 Task: Find connections with filter location Lajedo with filter topic #machinelearningwith filter profile language German with filter current company VBeyond Corporation with filter school Osmania University, Hyderabad with filter industry Urban Transit Services with filter service category Ghostwriting with filter keywords title Therapist
Action: Mouse moved to (567, 116)
Screenshot: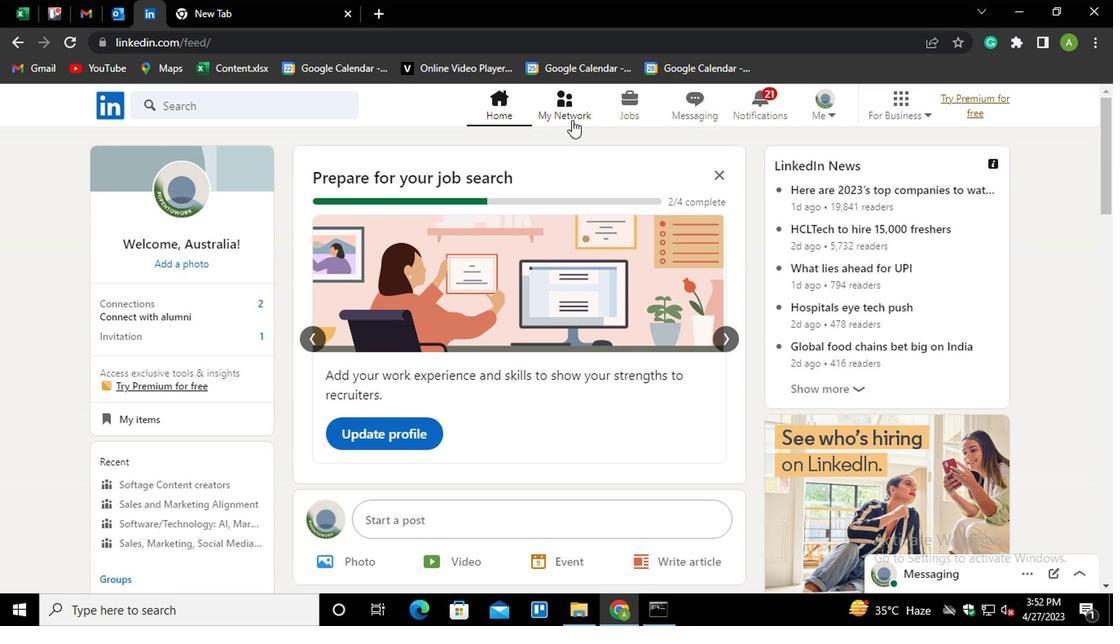 
Action: Mouse pressed left at (567, 116)
Screenshot: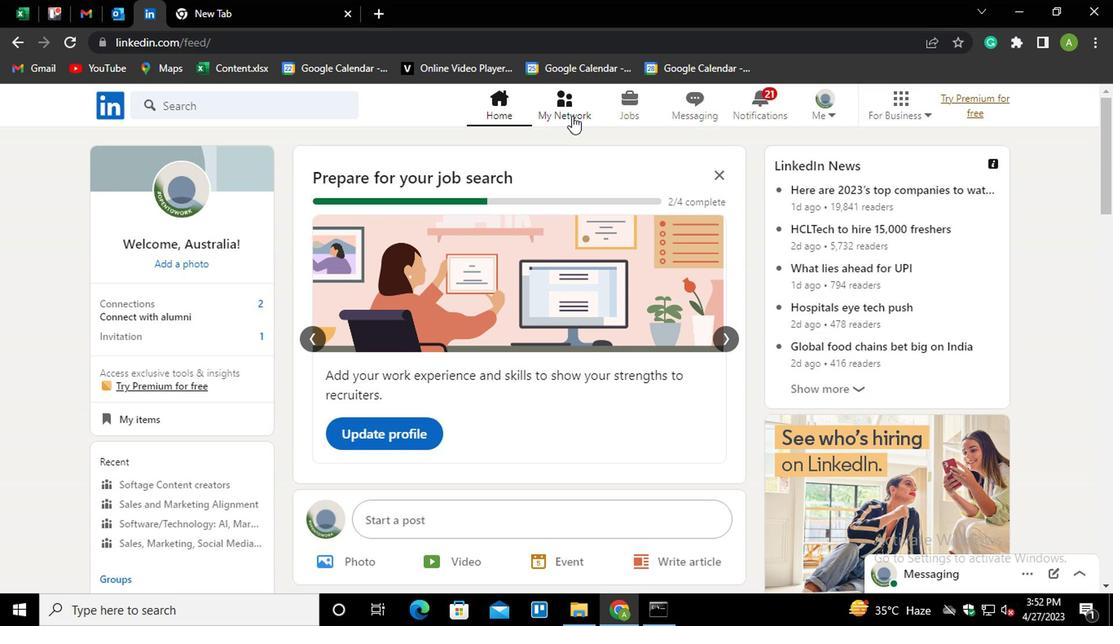 
Action: Mouse moved to (154, 195)
Screenshot: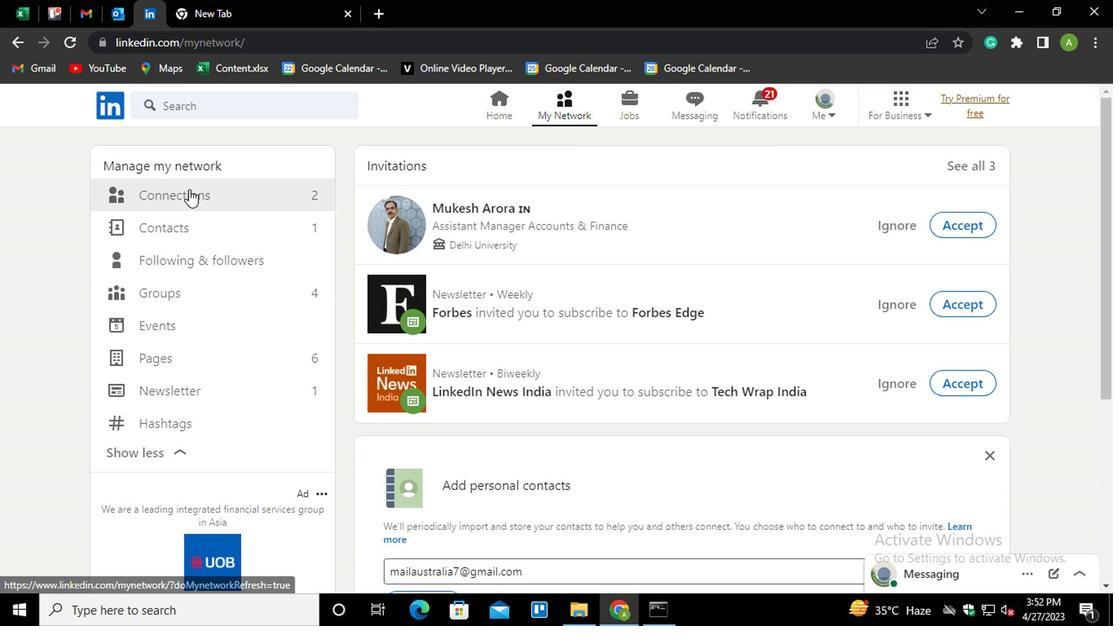
Action: Mouse pressed left at (154, 195)
Screenshot: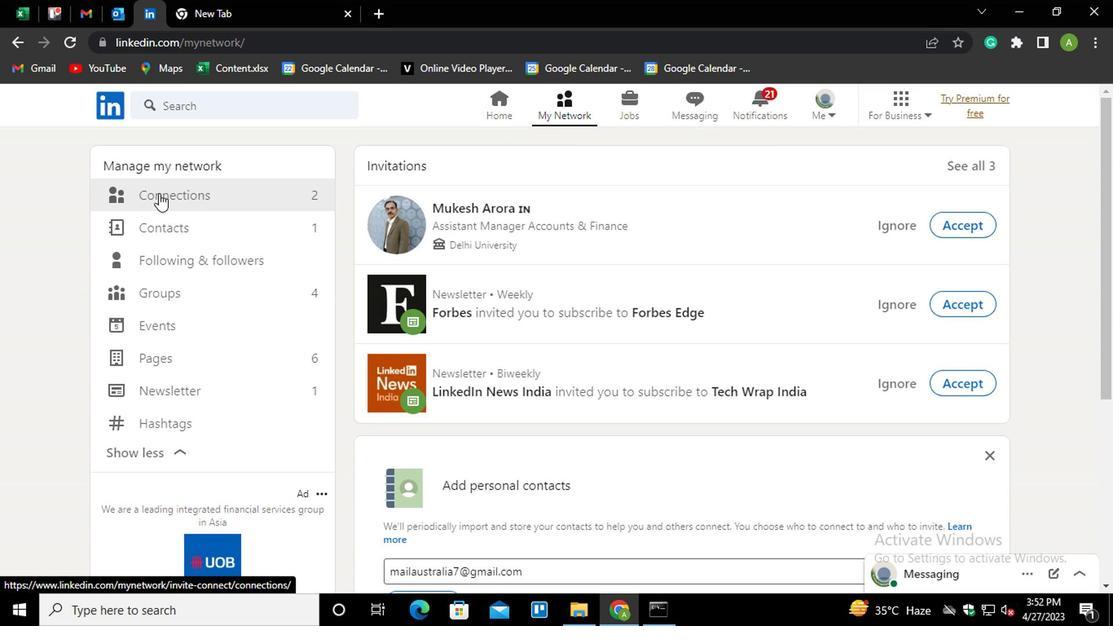 
Action: Mouse moved to (664, 204)
Screenshot: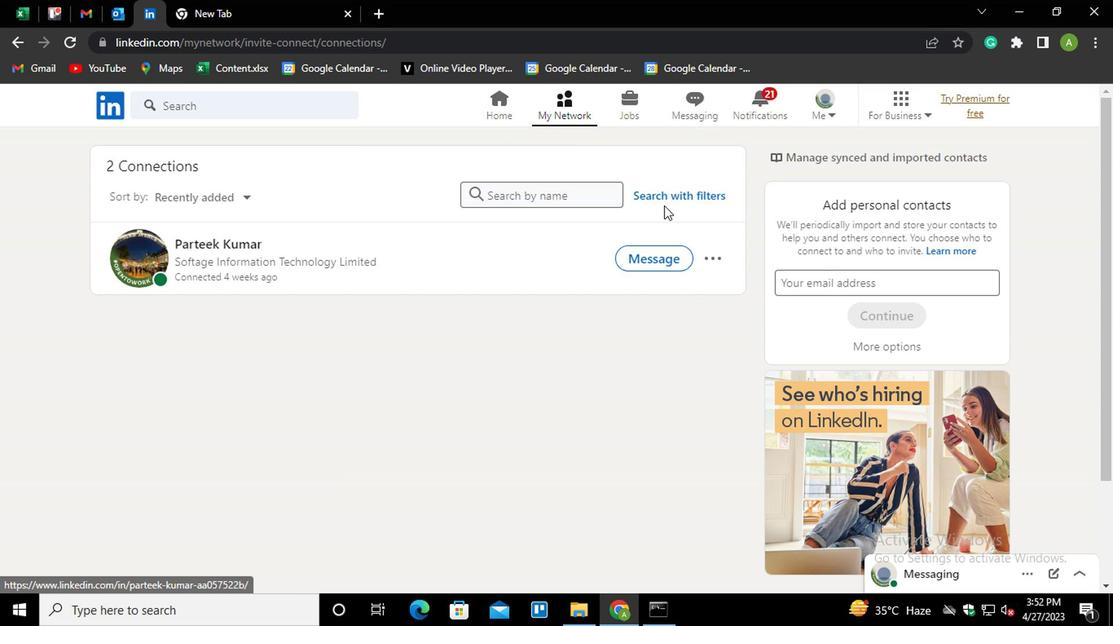 
Action: Mouse pressed left at (664, 204)
Screenshot: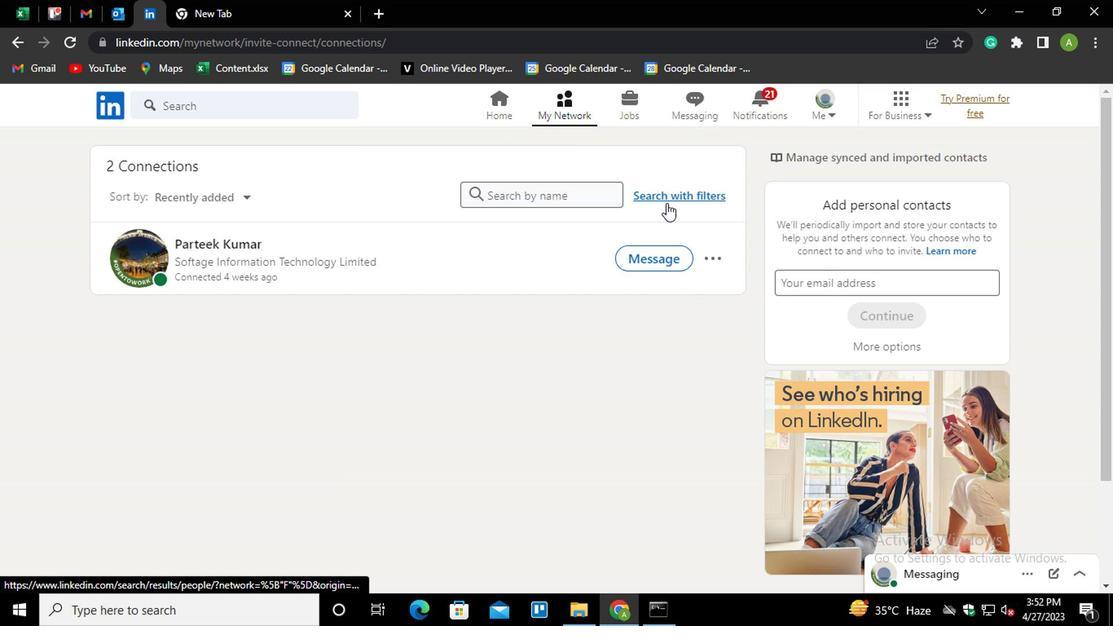 
Action: Mouse moved to (610, 157)
Screenshot: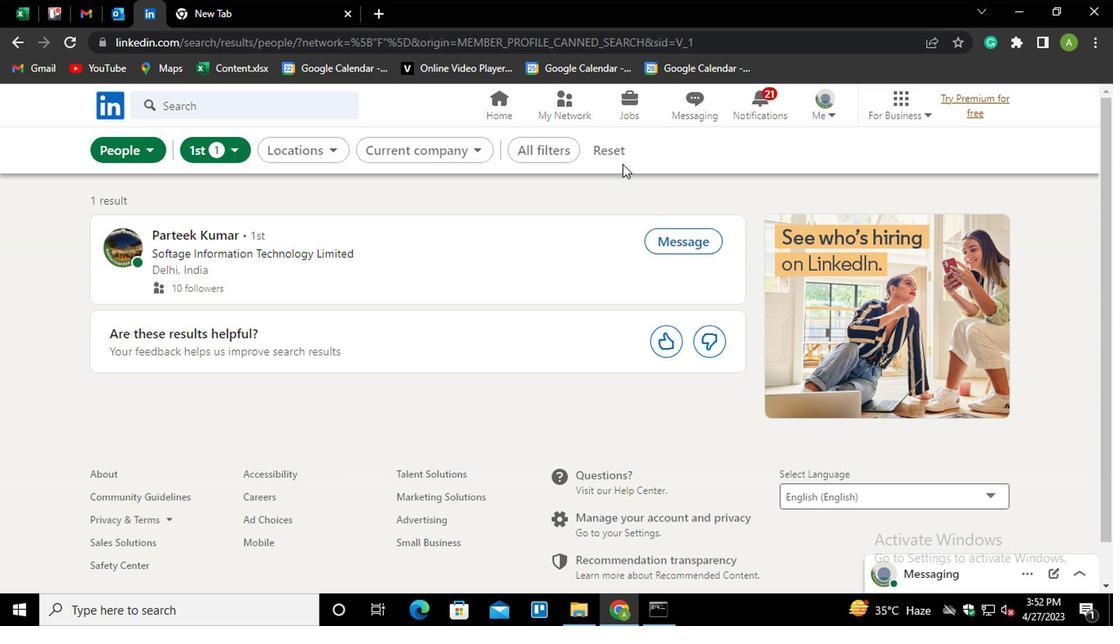 
Action: Mouse pressed left at (610, 157)
Screenshot: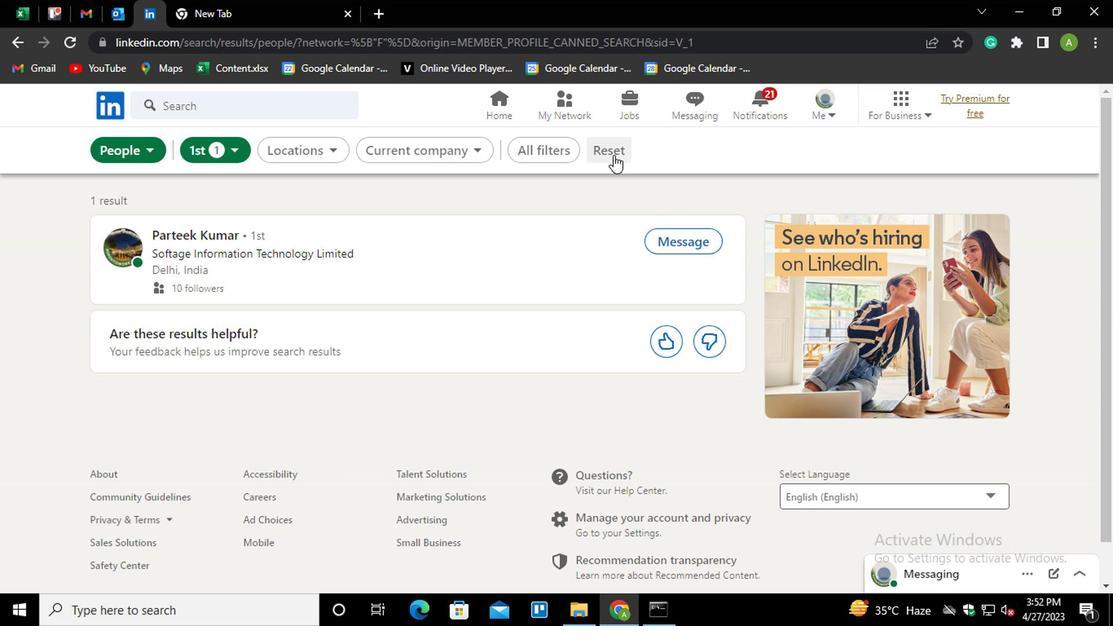 
Action: Mouse moved to (576, 153)
Screenshot: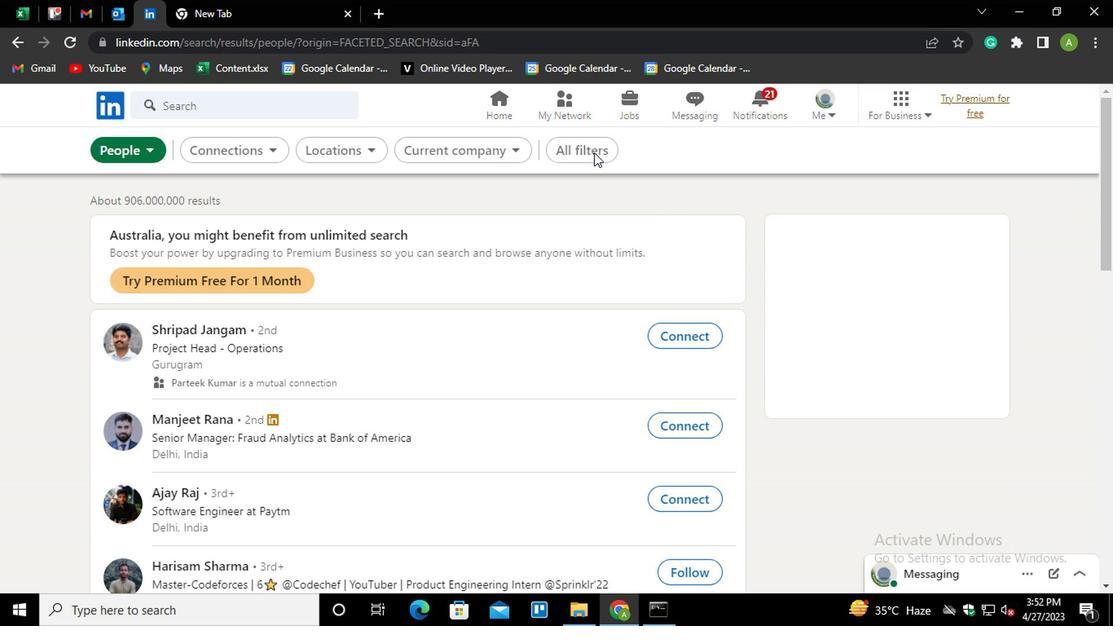 
Action: Mouse pressed left at (576, 153)
Screenshot: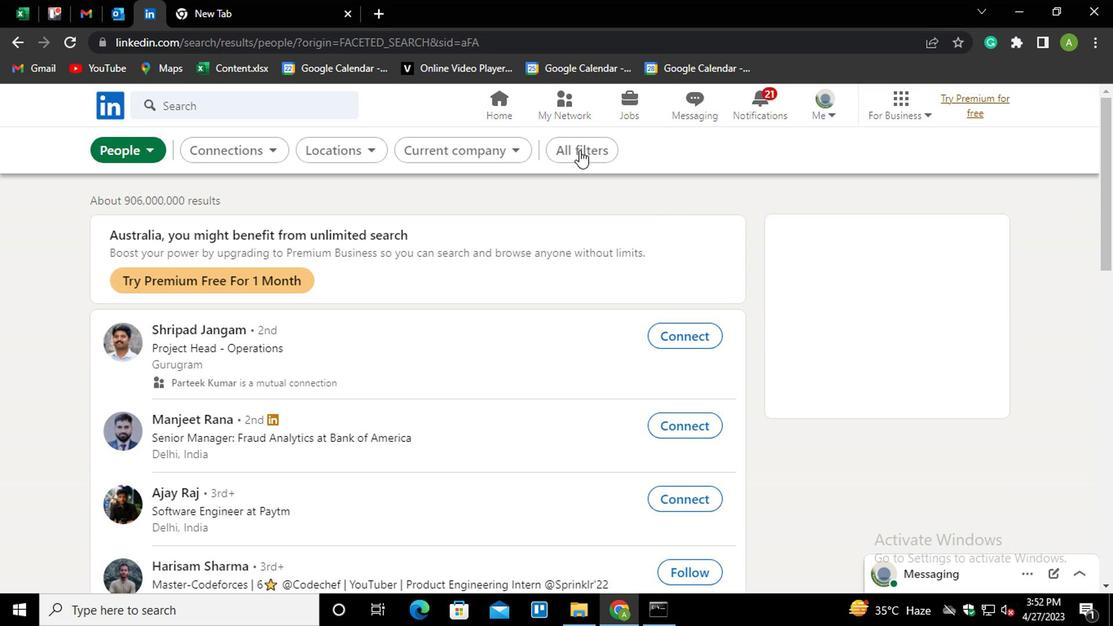 
Action: Mouse moved to (681, 248)
Screenshot: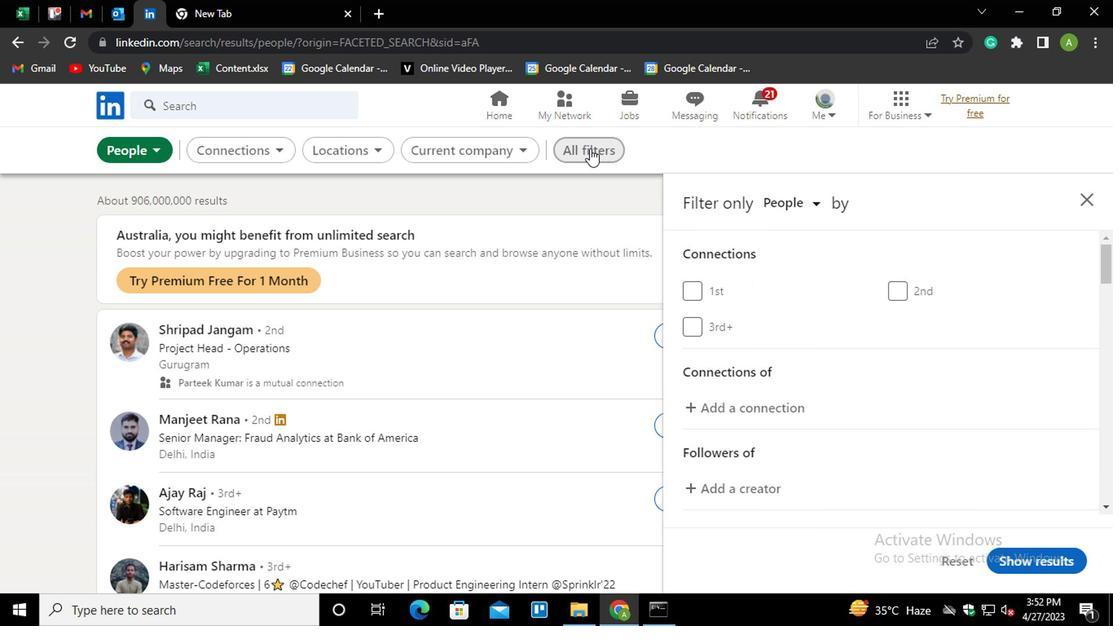 
Action: Mouse scrolled (681, 247) with delta (0, -1)
Screenshot: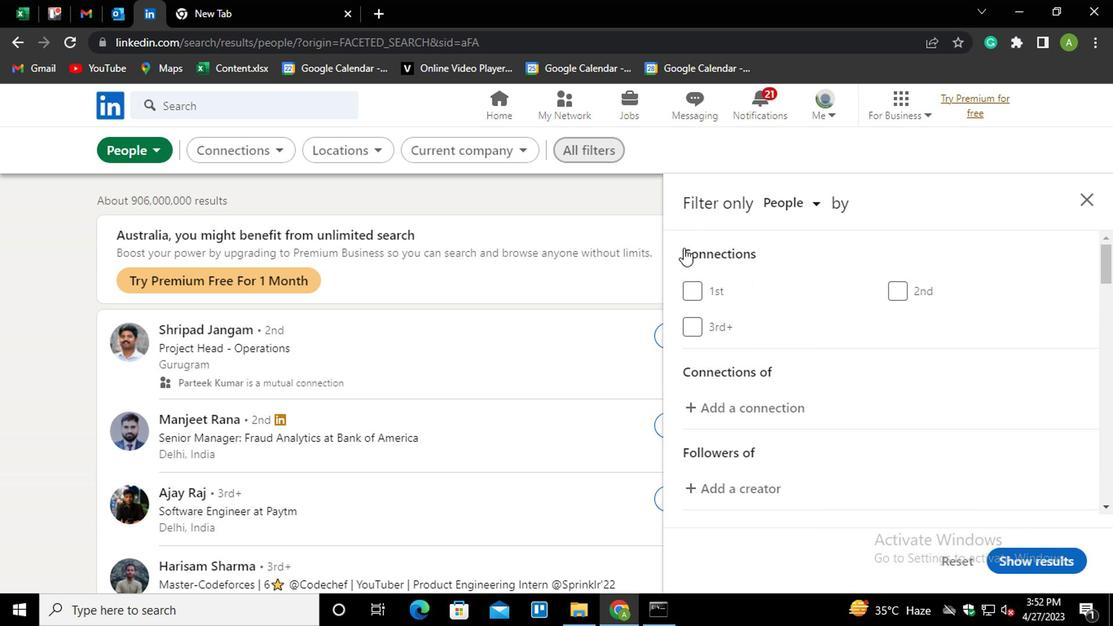 
Action: Mouse scrolled (681, 247) with delta (0, -1)
Screenshot: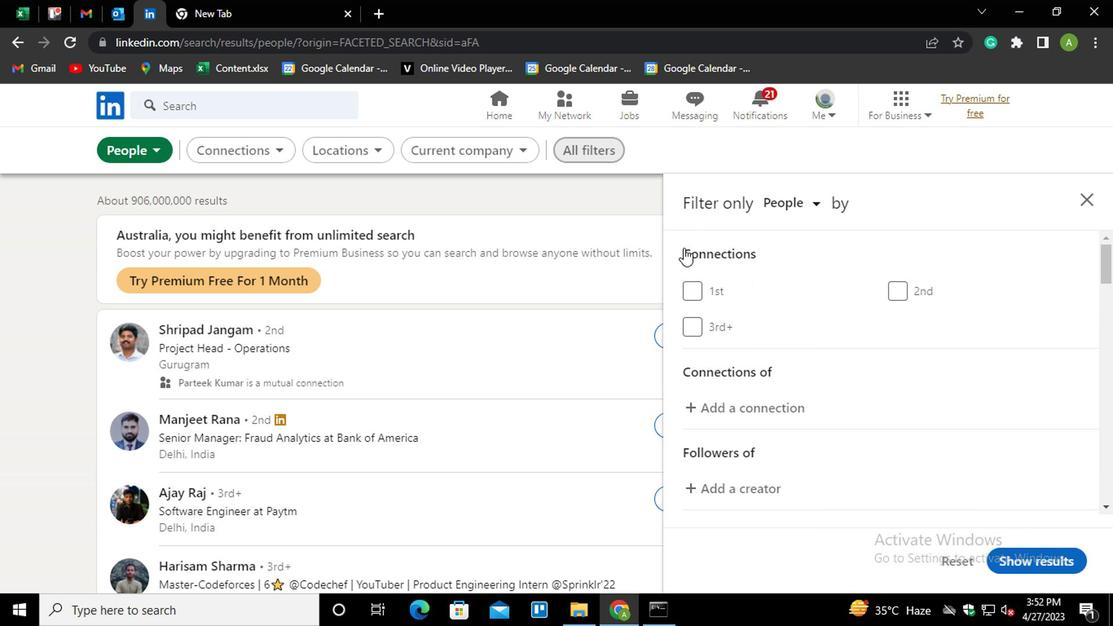 
Action: Mouse moved to (731, 345)
Screenshot: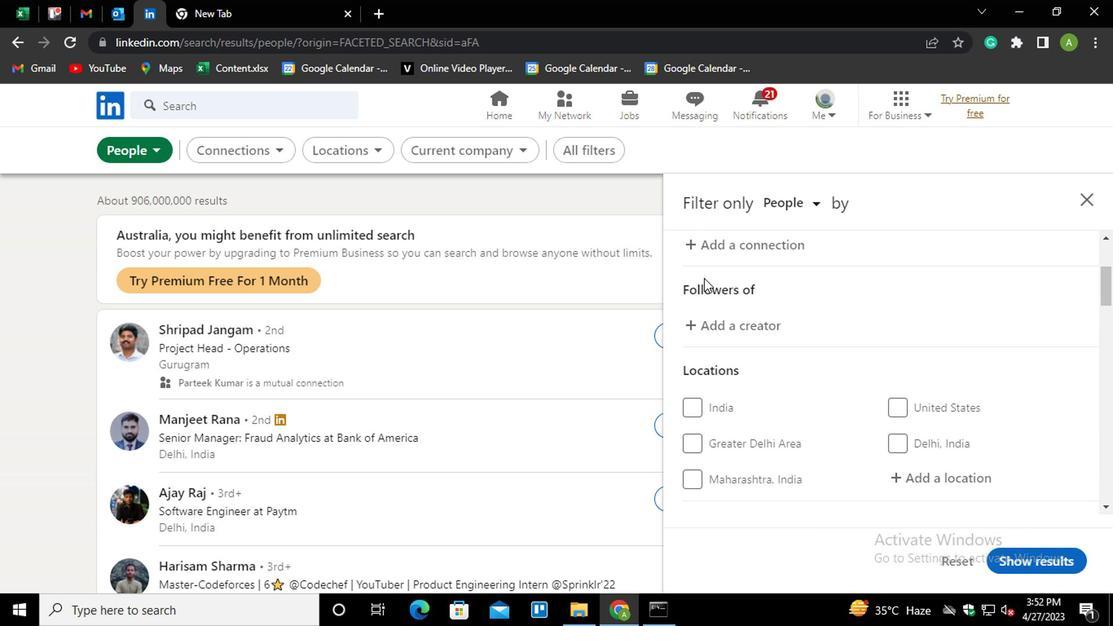 
Action: Mouse scrolled (731, 343) with delta (0, -1)
Screenshot: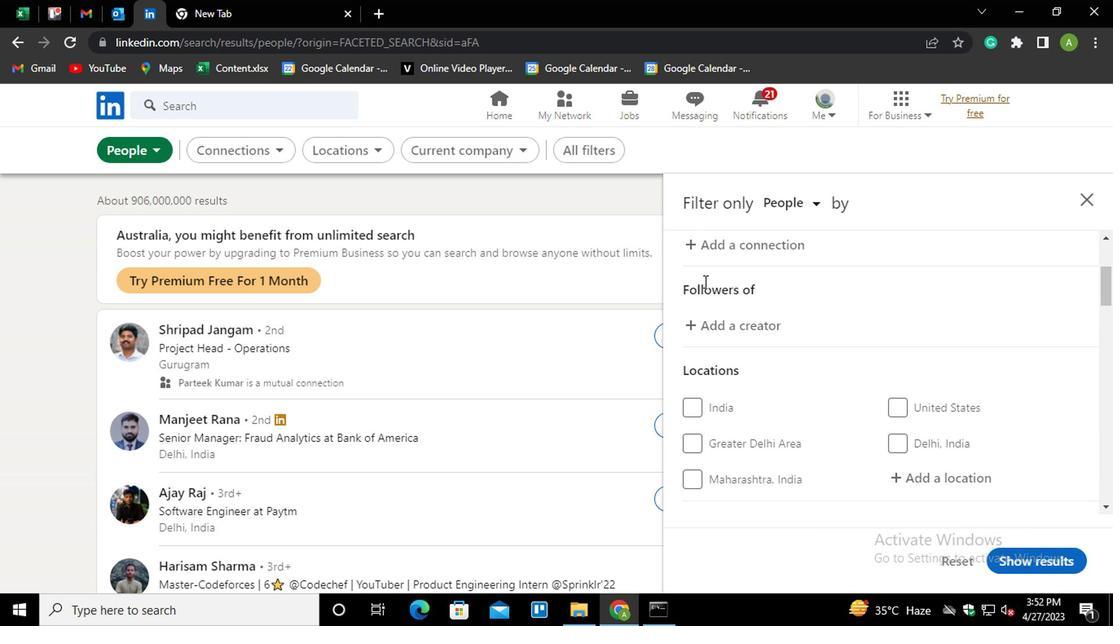 
Action: Mouse scrolled (731, 343) with delta (0, -1)
Screenshot: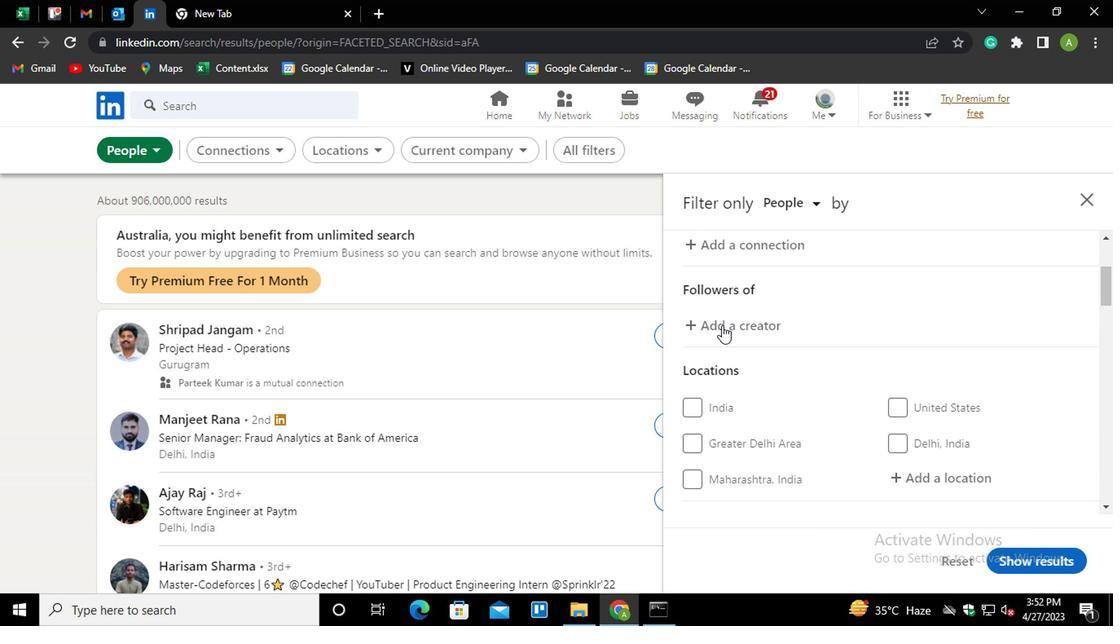 
Action: Mouse moved to (945, 319)
Screenshot: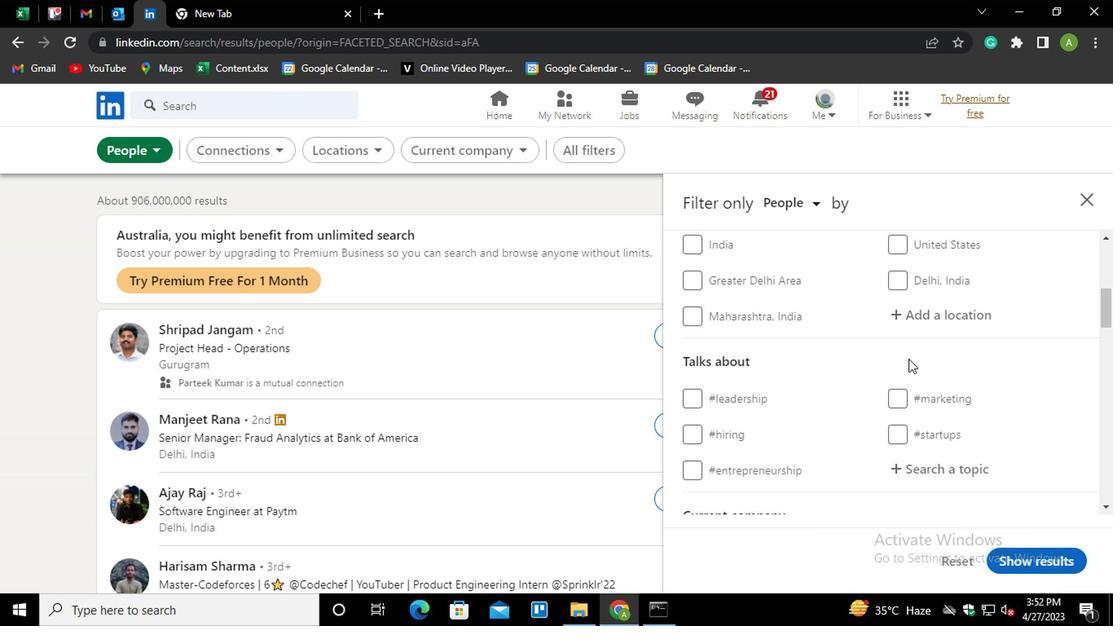 
Action: Mouse pressed left at (945, 319)
Screenshot: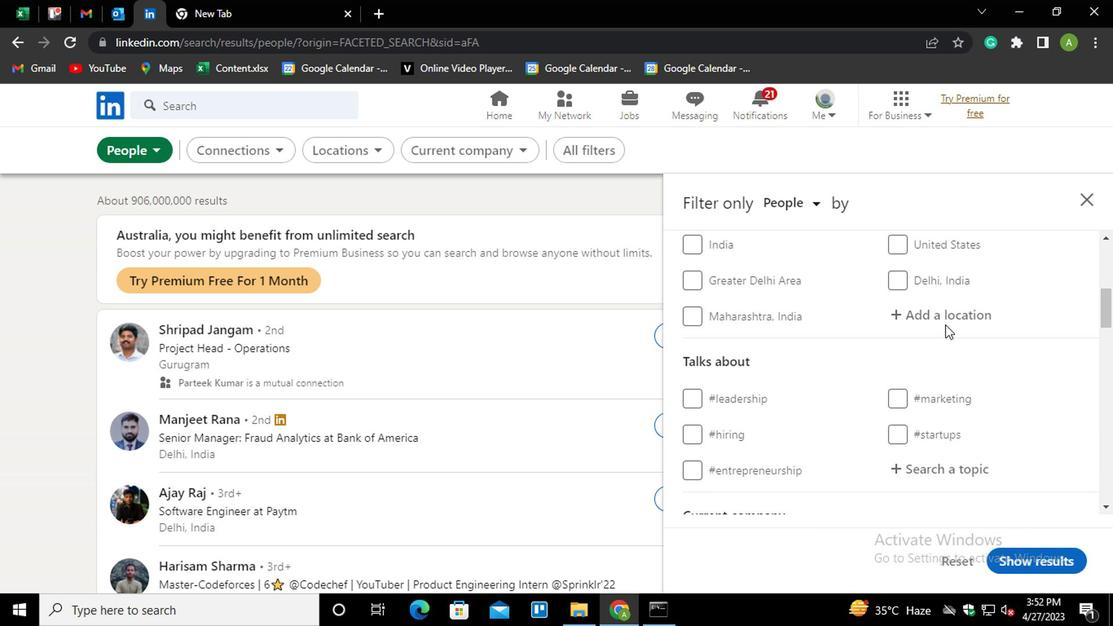 
Action: Mouse moved to (949, 315)
Screenshot: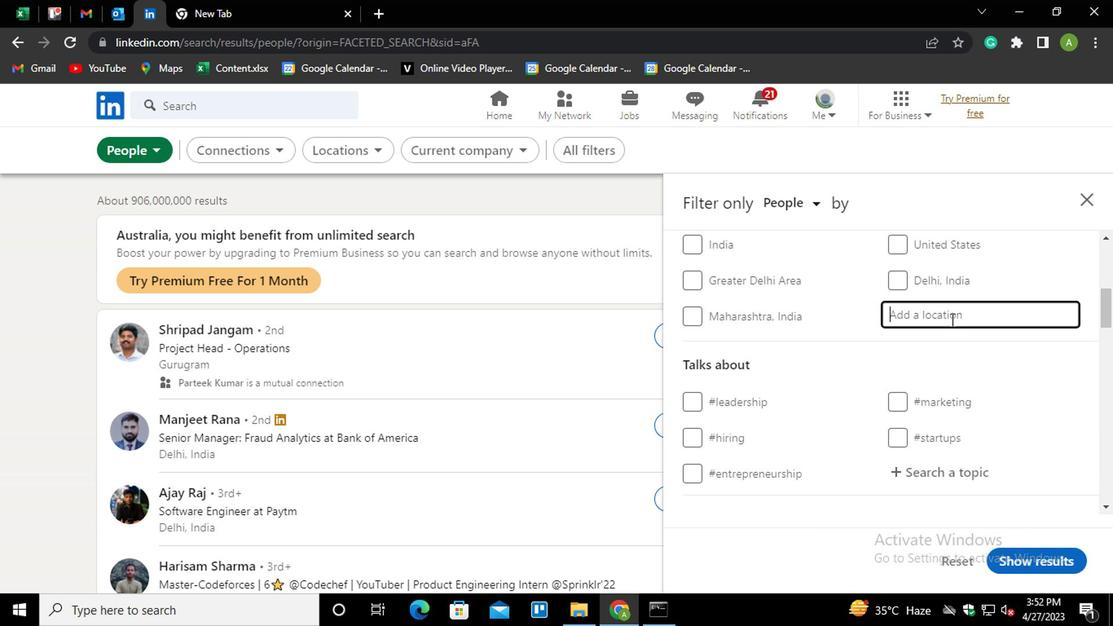 
Action: Mouse pressed left at (949, 315)
Screenshot: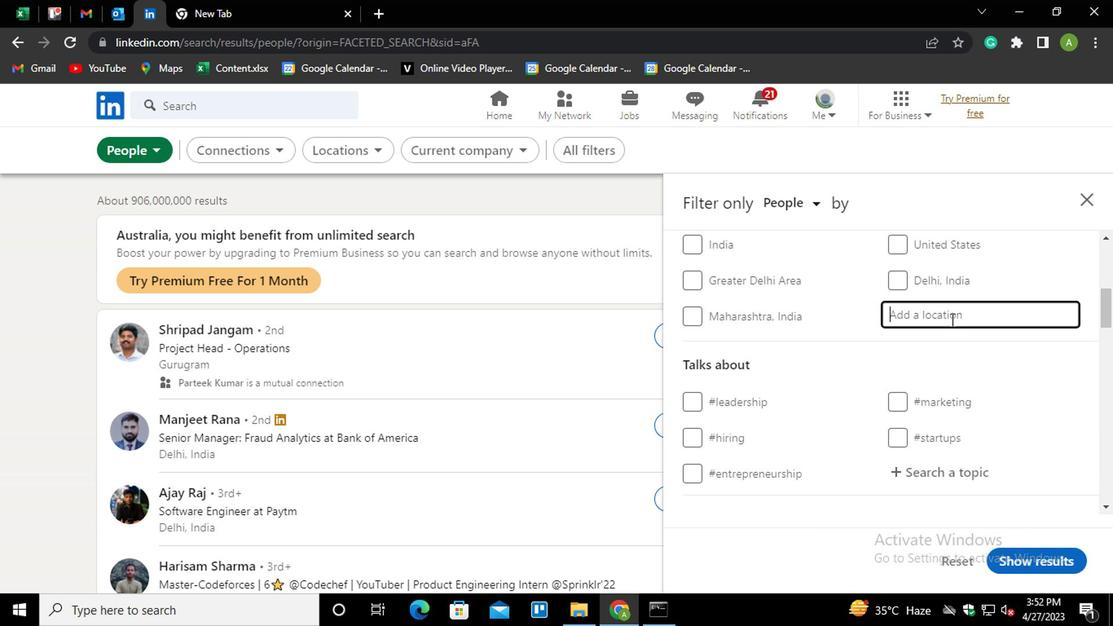
Action: Key pressed <Key.shift>LAJEDO<Key.down><Key.enter>
Screenshot: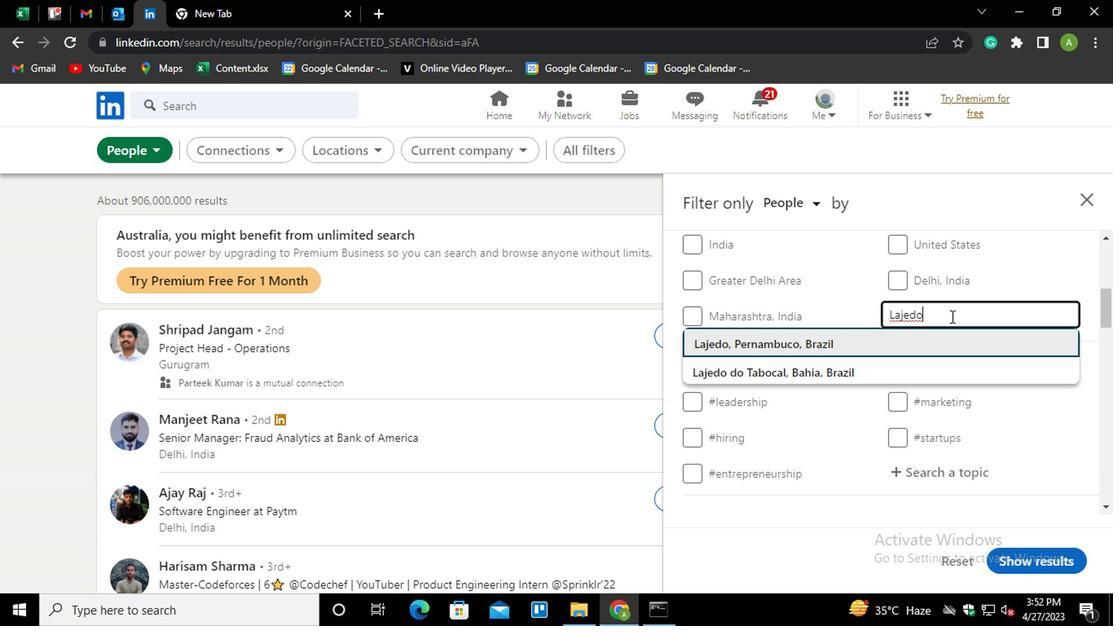 
Action: Mouse scrolled (949, 314) with delta (0, 0)
Screenshot: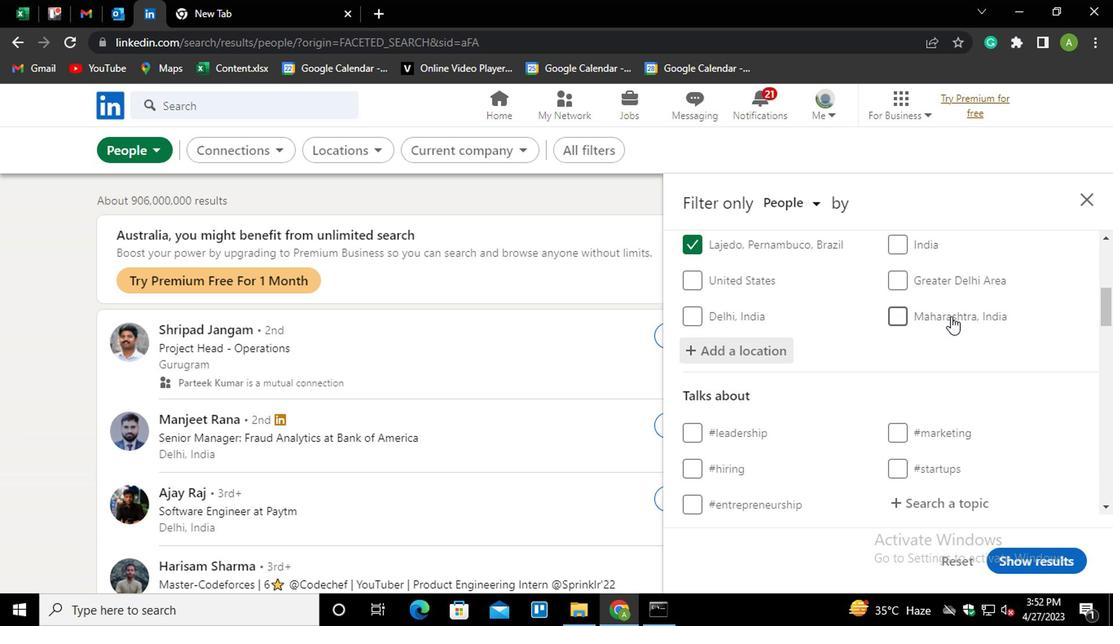 
Action: Mouse scrolled (949, 314) with delta (0, 0)
Screenshot: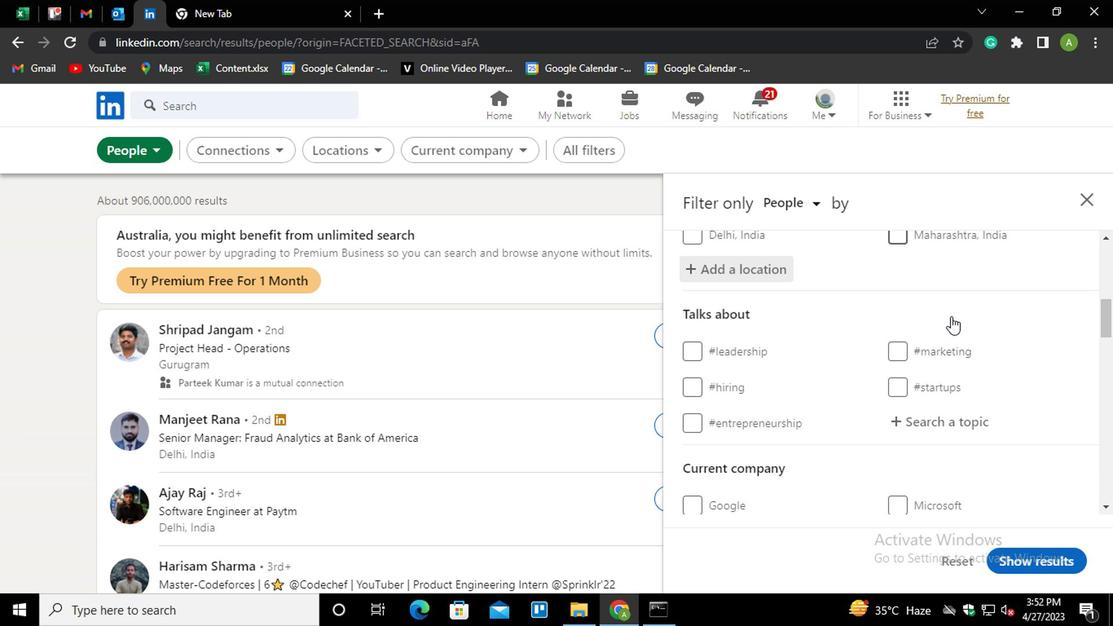 
Action: Mouse moved to (943, 336)
Screenshot: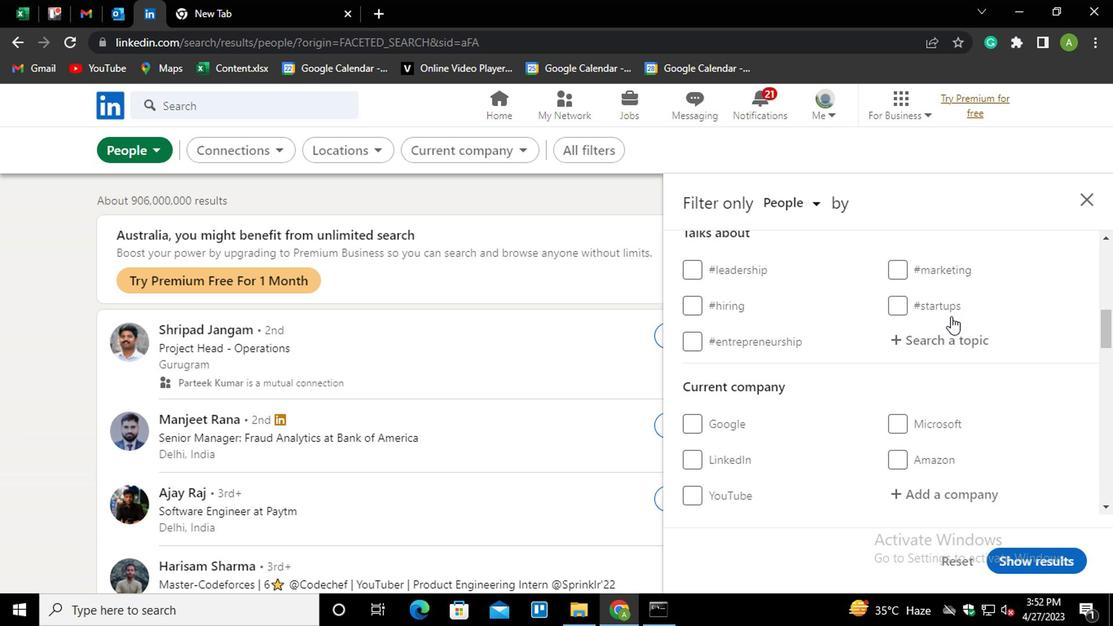 
Action: Mouse pressed left at (943, 336)
Screenshot: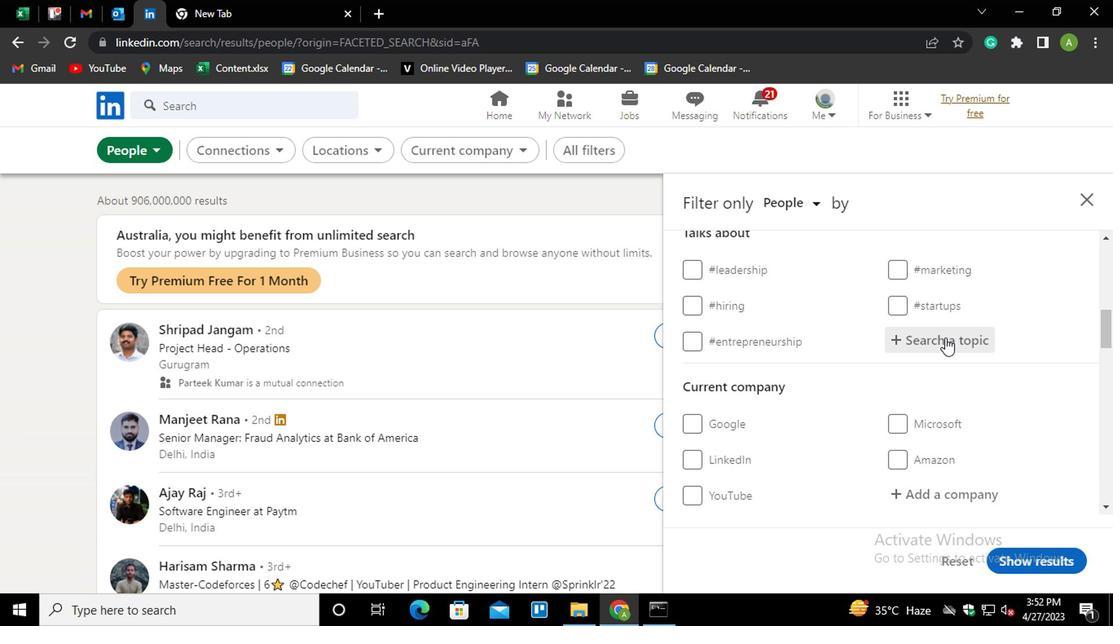 
Action: Key pressed MACHINE<Key.down><Key.enter>
Screenshot: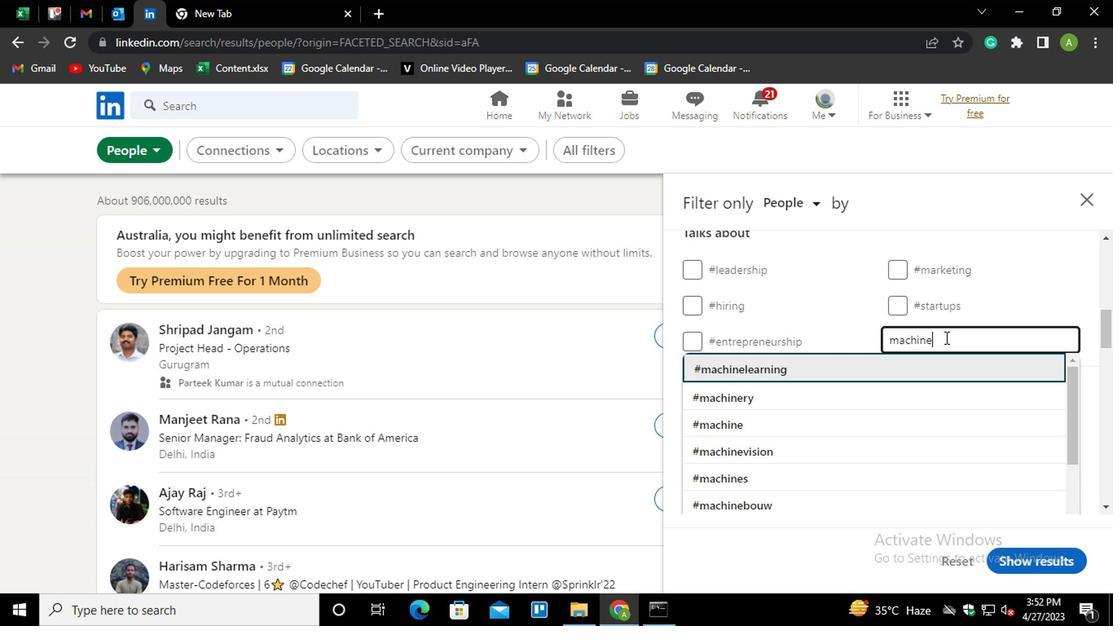 
Action: Mouse scrolled (943, 335) with delta (0, -1)
Screenshot: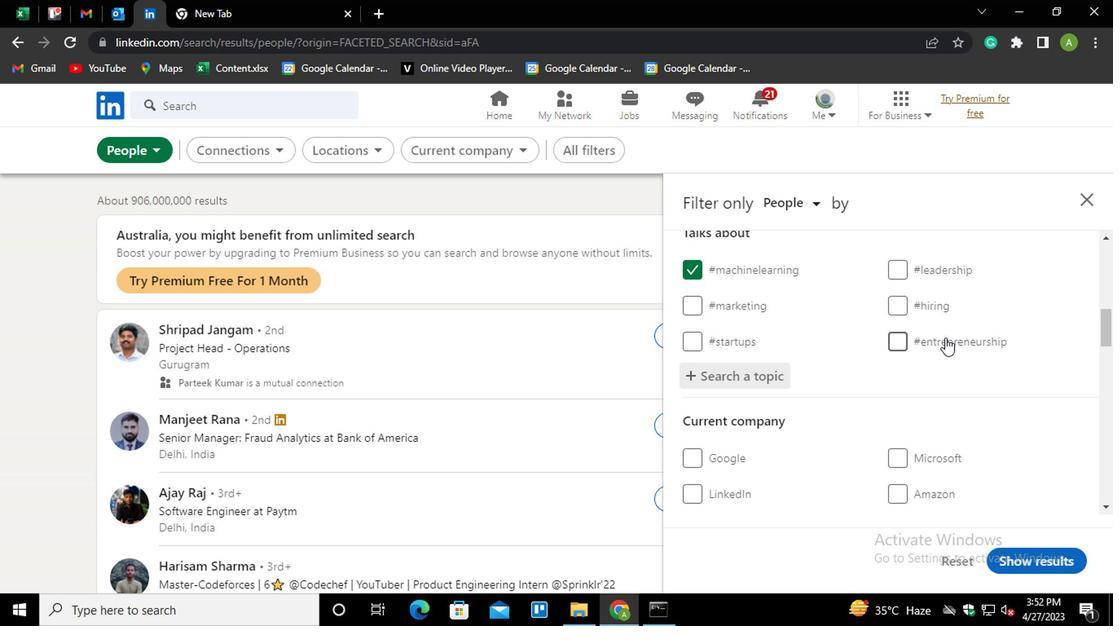 
Action: Mouse scrolled (943, 335) with delta (0, -1)
Screenshot: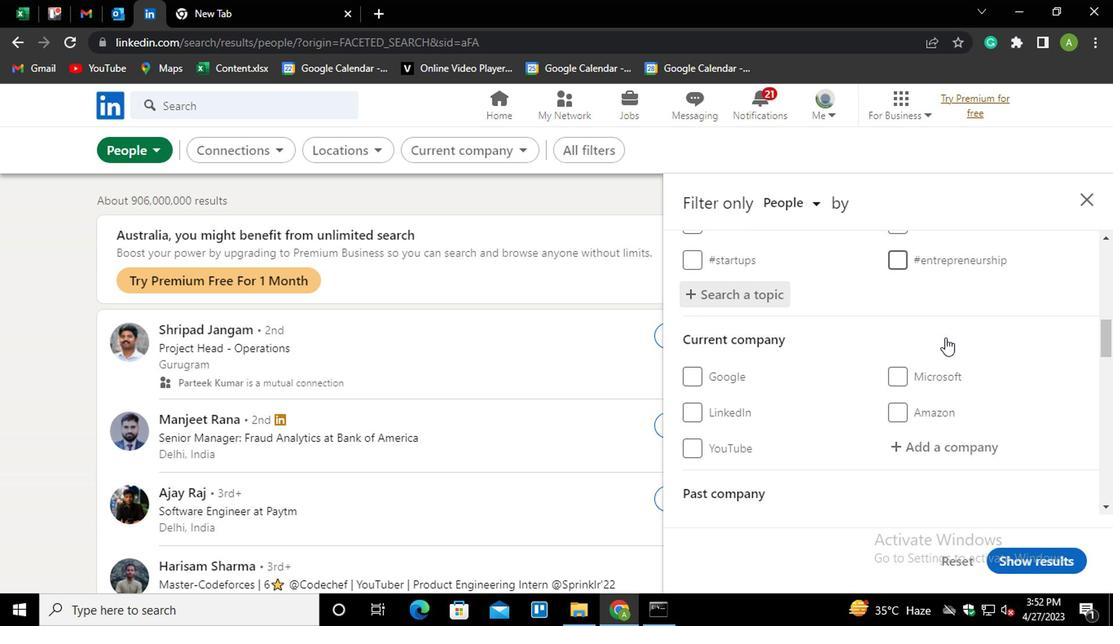
Action: Mouse scrolled (943, 335) with delta (0, -1)
Screenshot: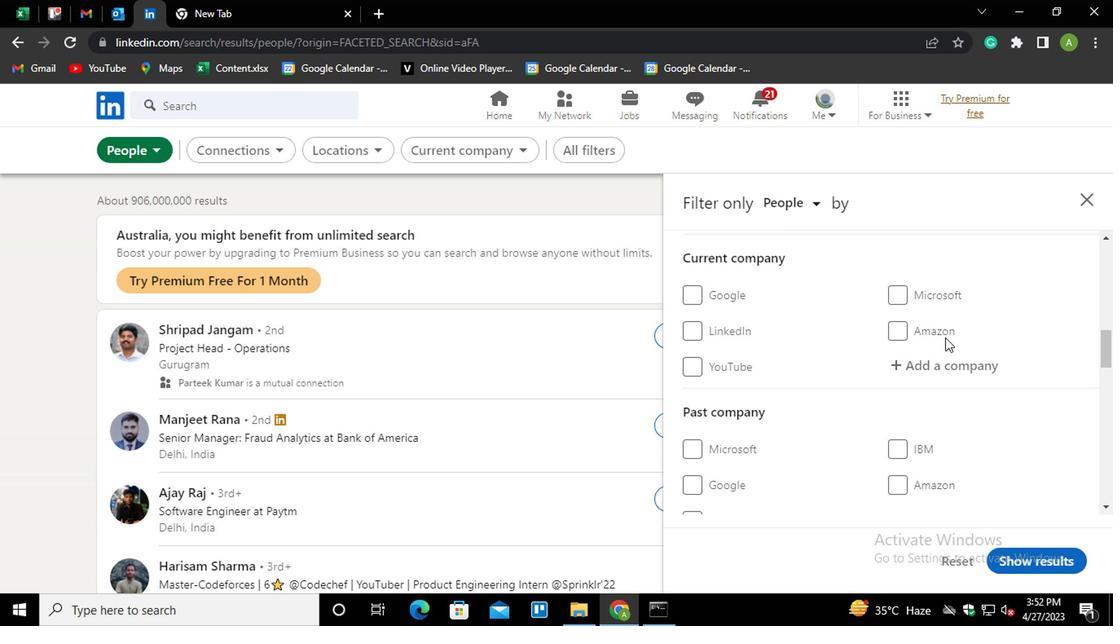 
Action: Mouse scrolled (943, 335) with delta (0, -1)
Screenshot: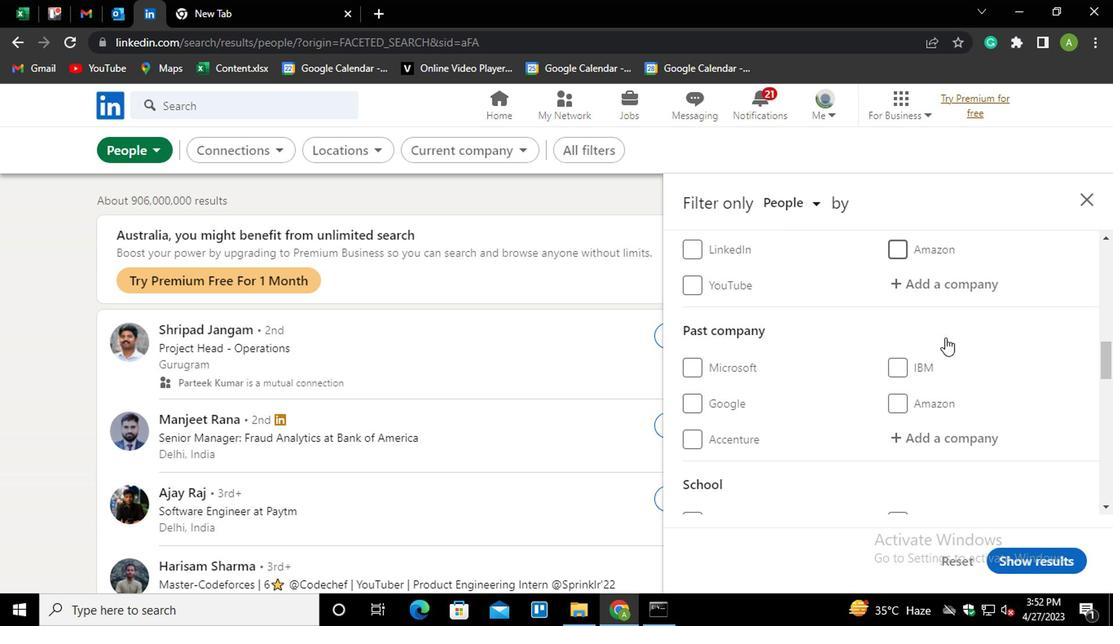 
Action: Mouse scrolled (943, 335) with delta (0, -1)
Screenshot: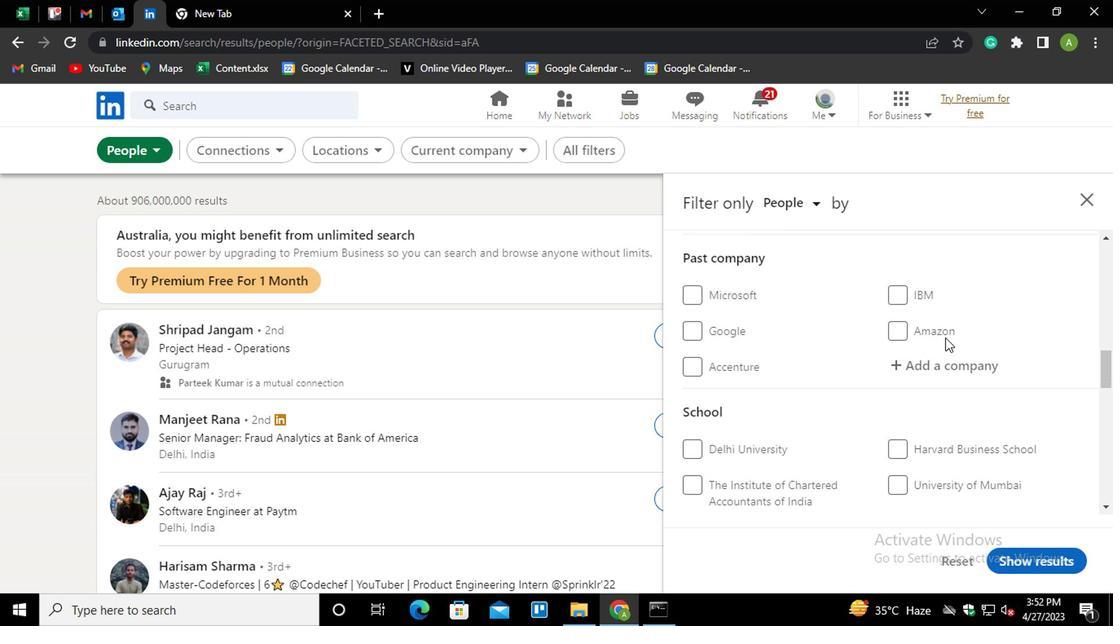 
Action: Mouse scrolled (943, 335) with delta (0, -1)
Screenshot: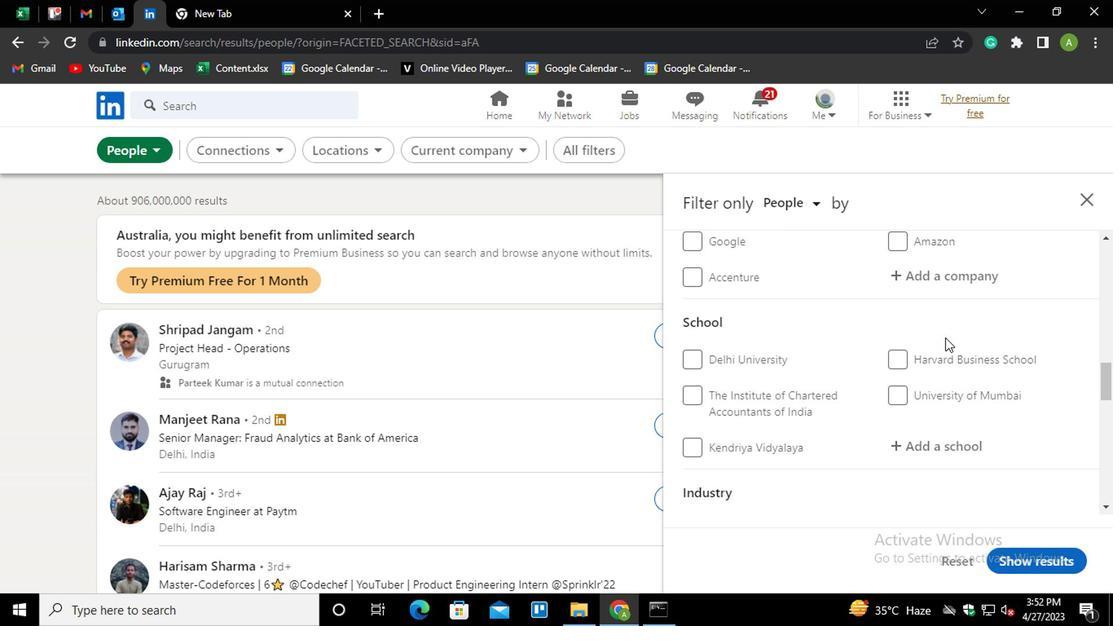 
Action: Mouse scrolled (943, 335) with delta (0, -1)
Screenshot: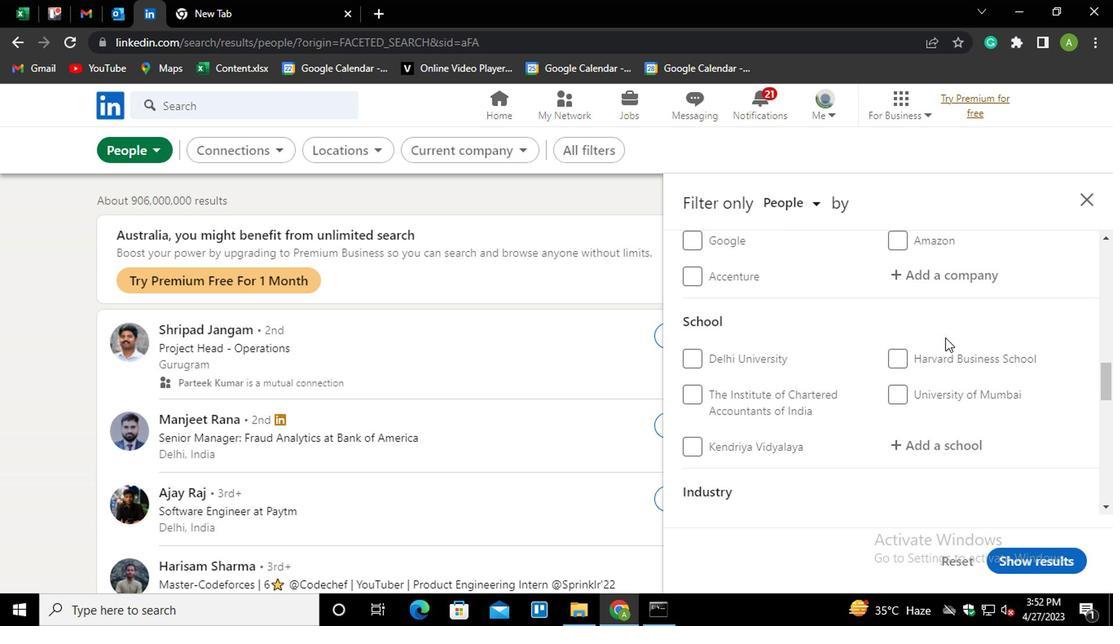 
Action: Mouse scrolled (943, 335) with delta (0, -1)
Screenshot: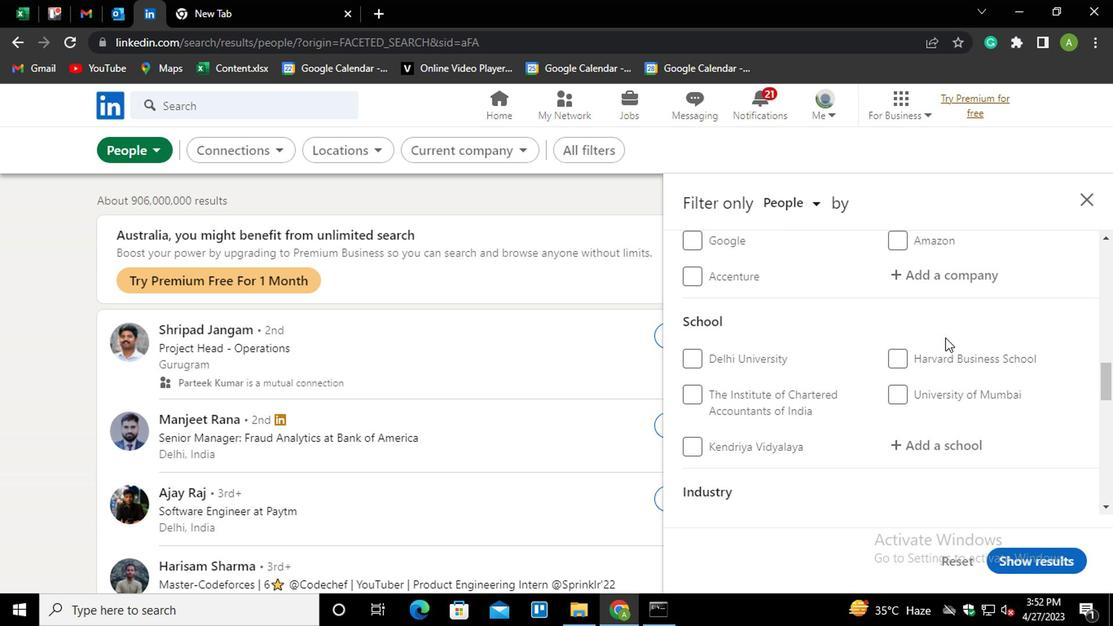 
Action: Mouse scrolled (943, 335) with delta (0, -1)
Screenshot: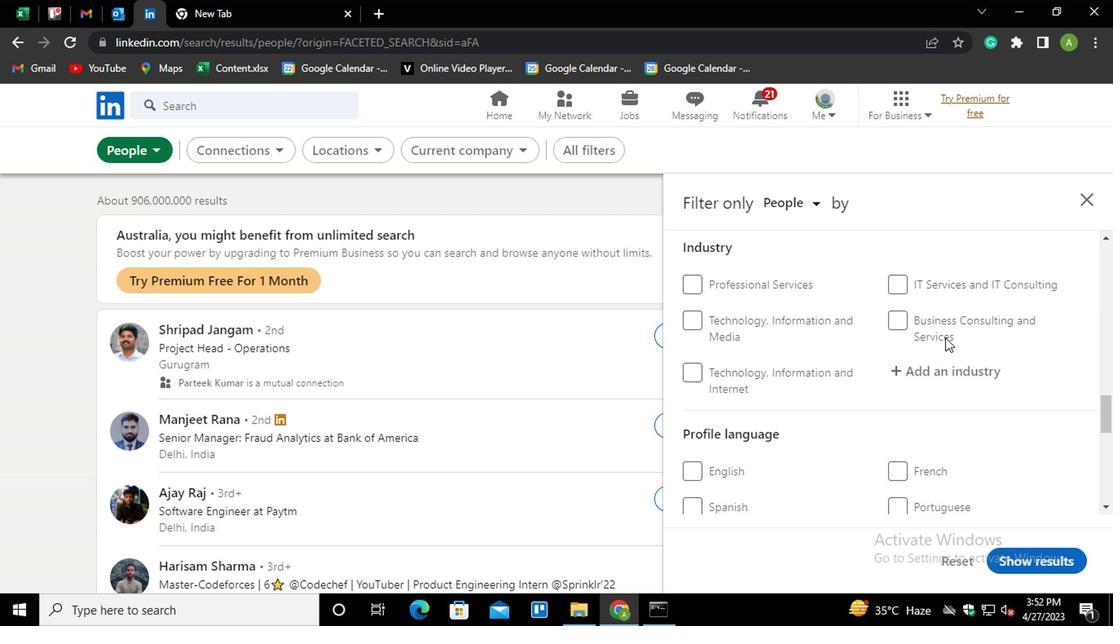 
Action: Mouse moved to (720, 460)
Screenshot: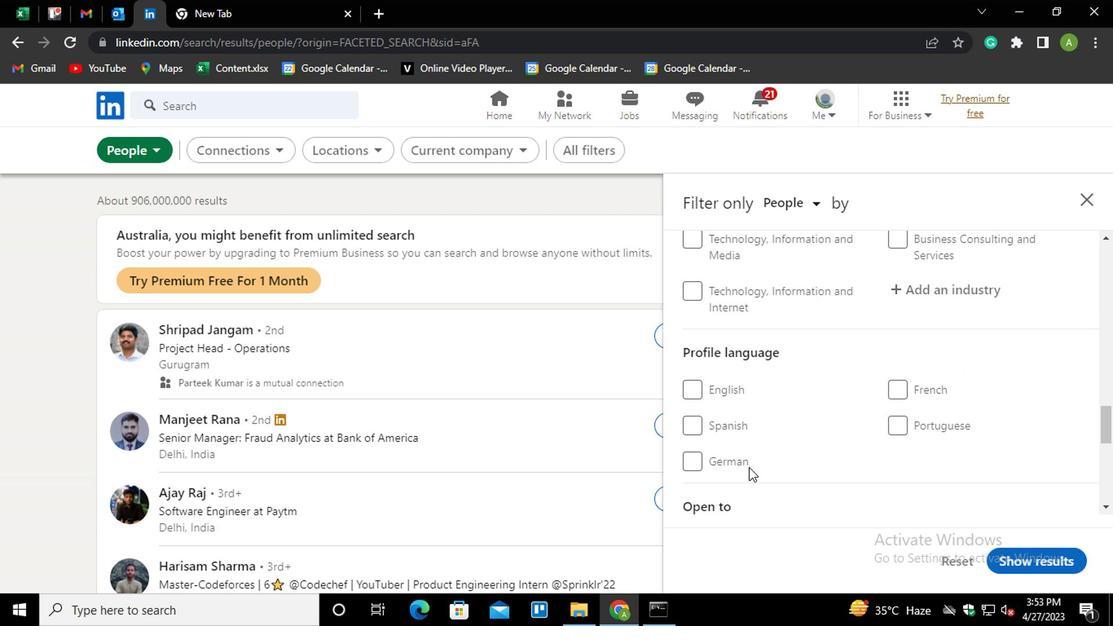 
Action: Mouse pressed left at (720, 460)
Screenshot: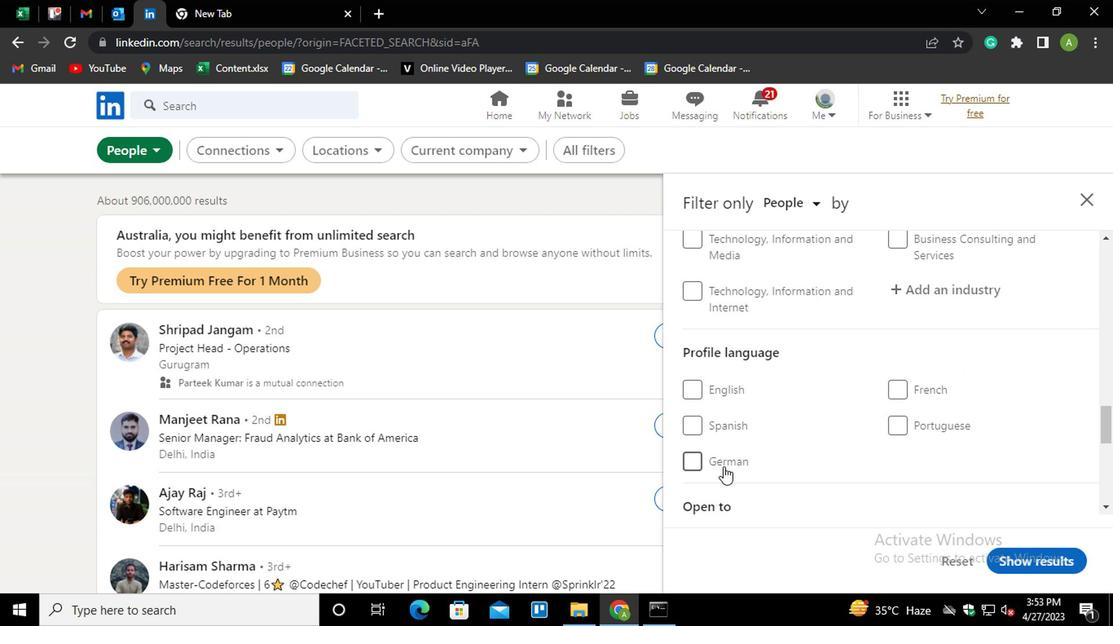 
Action: Mouse moved to (923, 458)
Screenshot: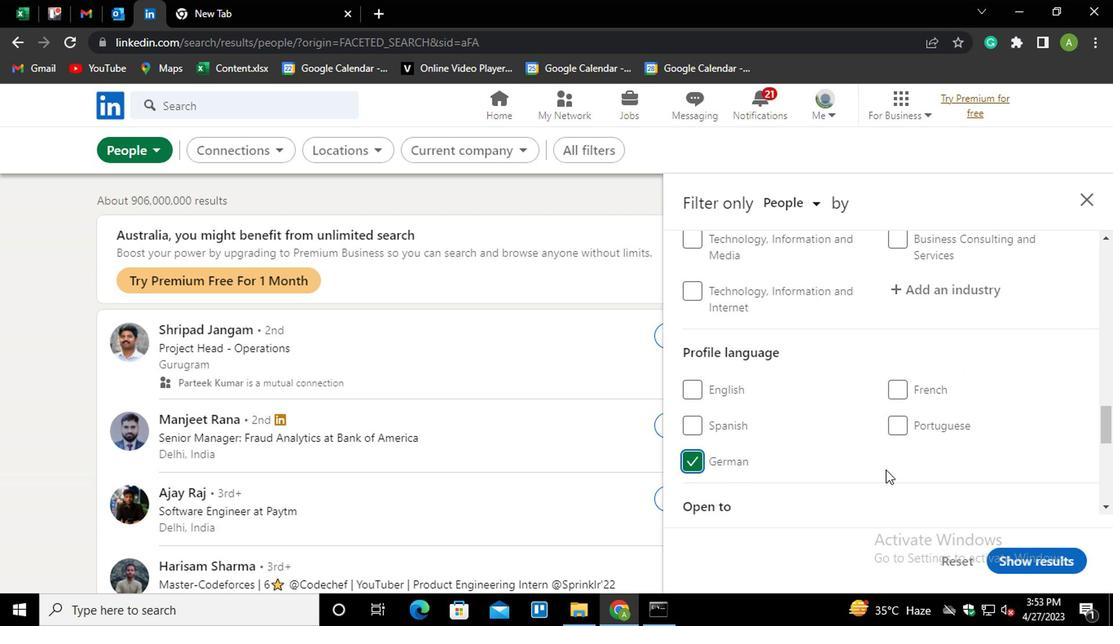 
Action: Mouse scrolled (923, 459) with delta (0, 0)
Screenshot: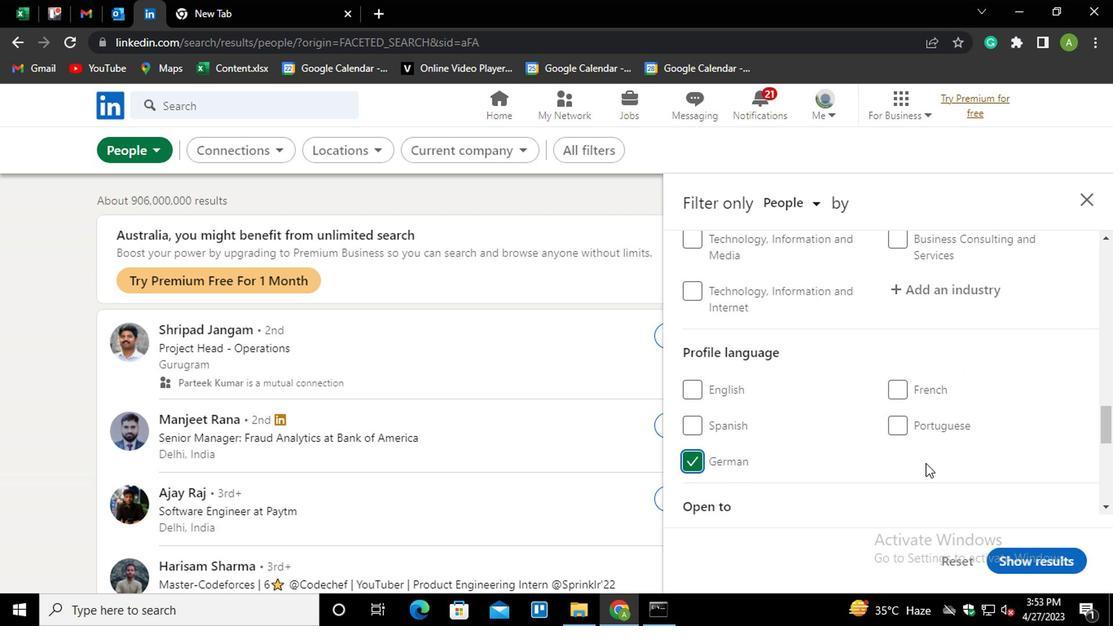 
Action: Mouse scrolled (923, 459) with delta (0, 0)
Screenshot: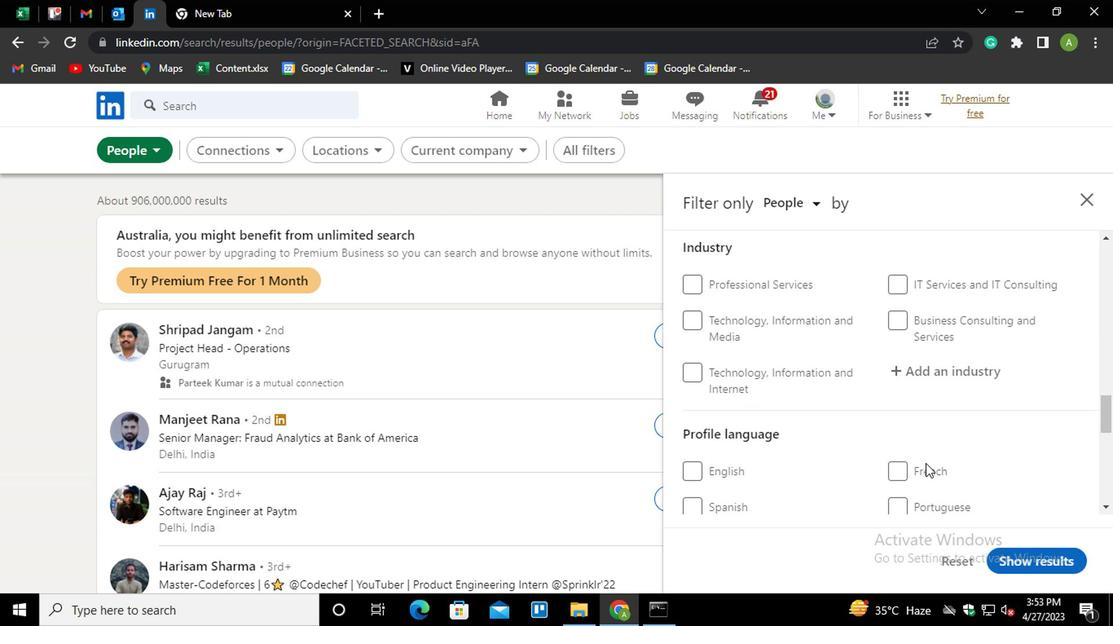 
Action: Mouse scrolled (923, 459) with delta (0, 0)
Screenshot: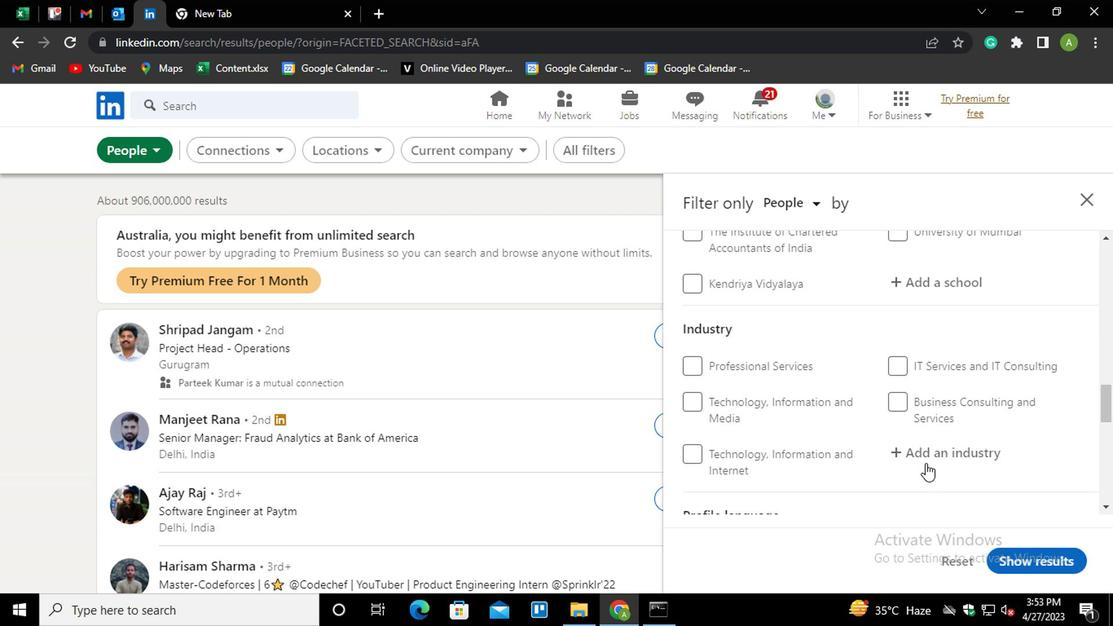 
Action: Mouse scrolled (923, 459) with delta (0, 0)
Screenshot: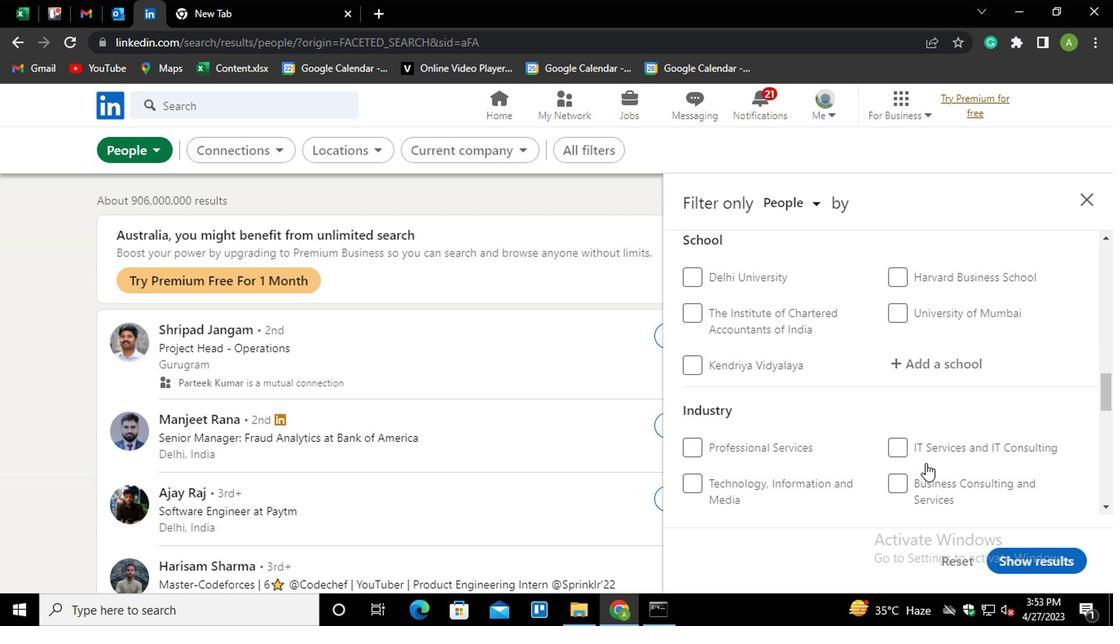 
Action: Mouse scrolled (923, 459) with delta (0, 0)
Screenshot: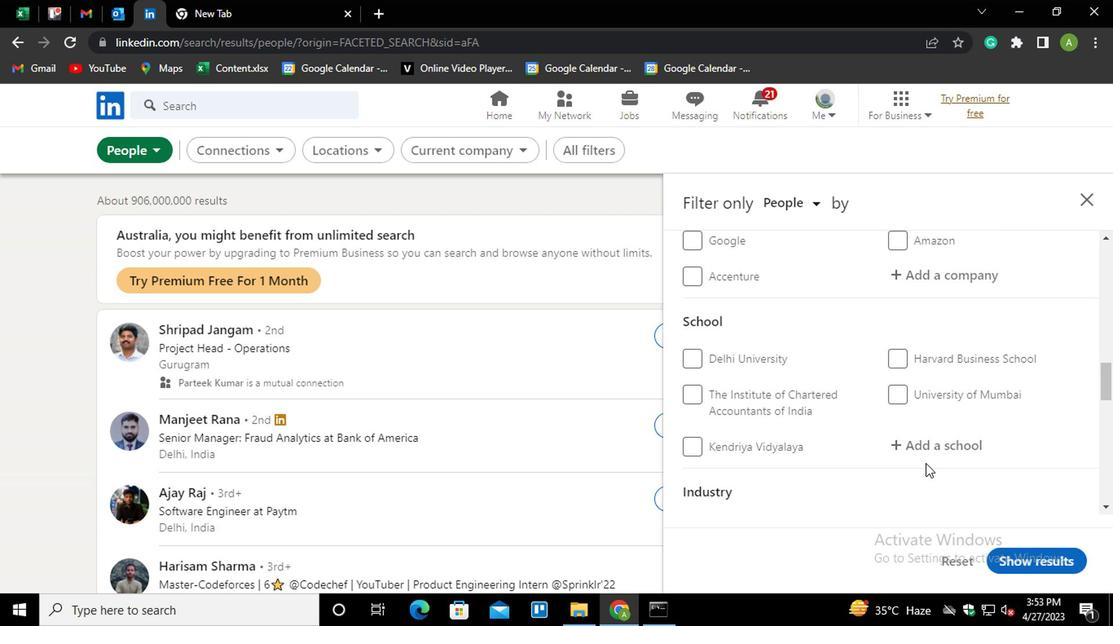 
Action: Mouse scrolled (923, 459) with delta (0, 0)
Screenshot: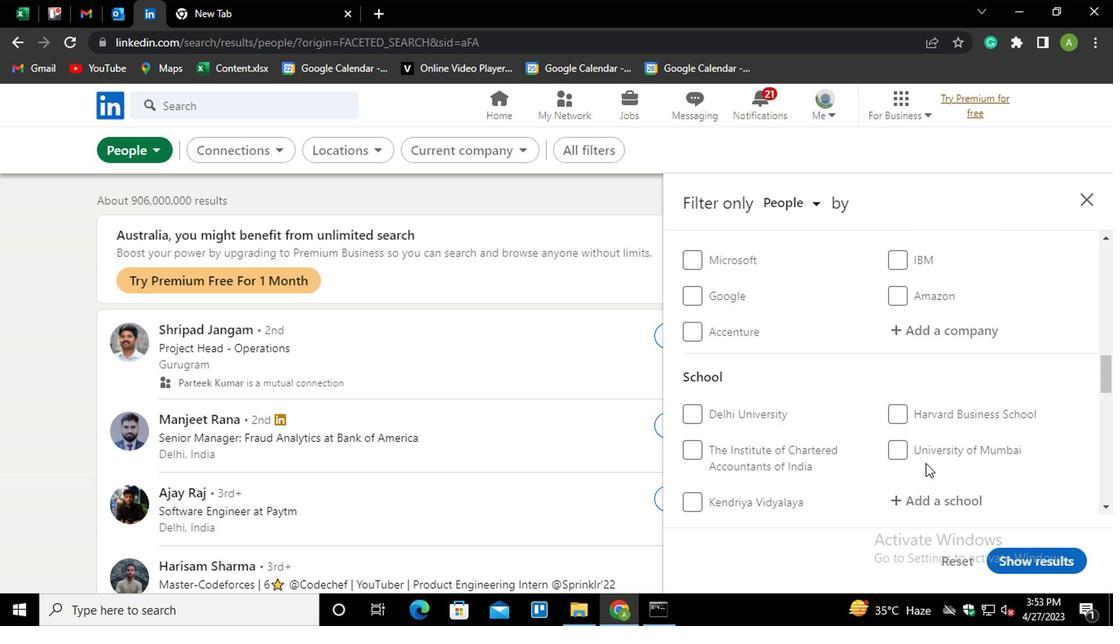 
Action: Mouse scrolled (923, 459) with delta (0, 0)
Screenshot: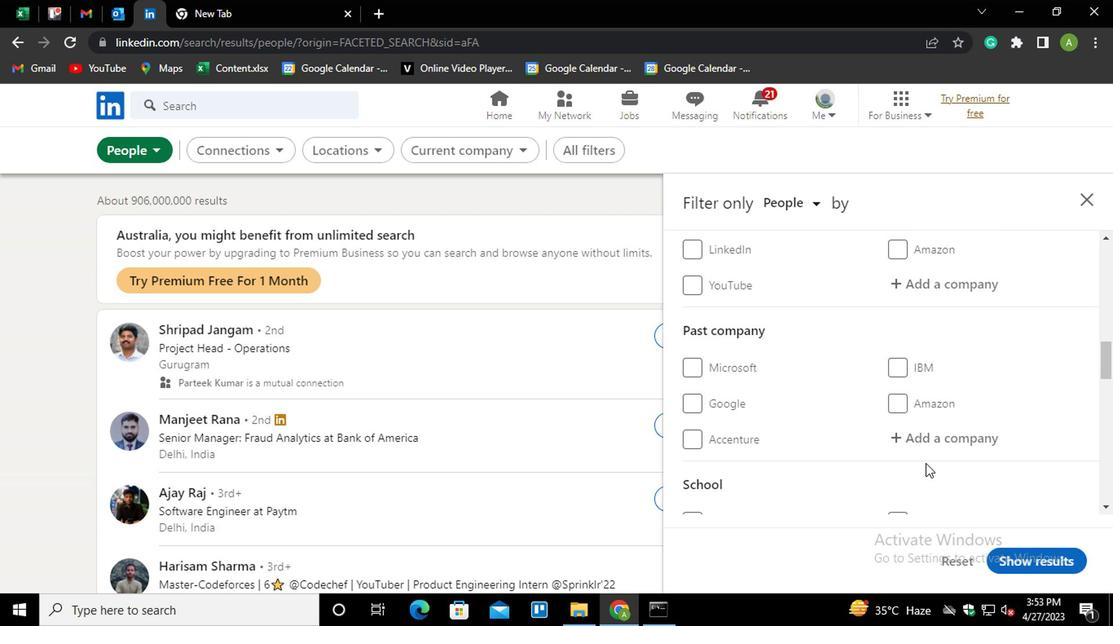 
Action: Mouse scrolled (923, 459) with delta (0, 0)
Screenshot: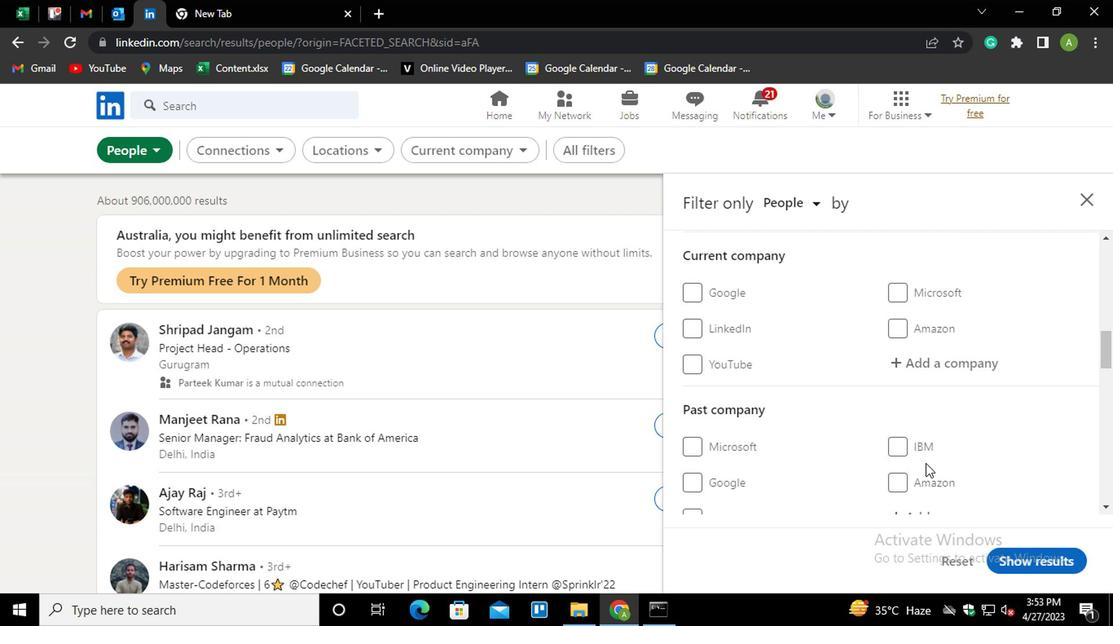 
Action: Mouse moved to (915, 443)
Screenshot: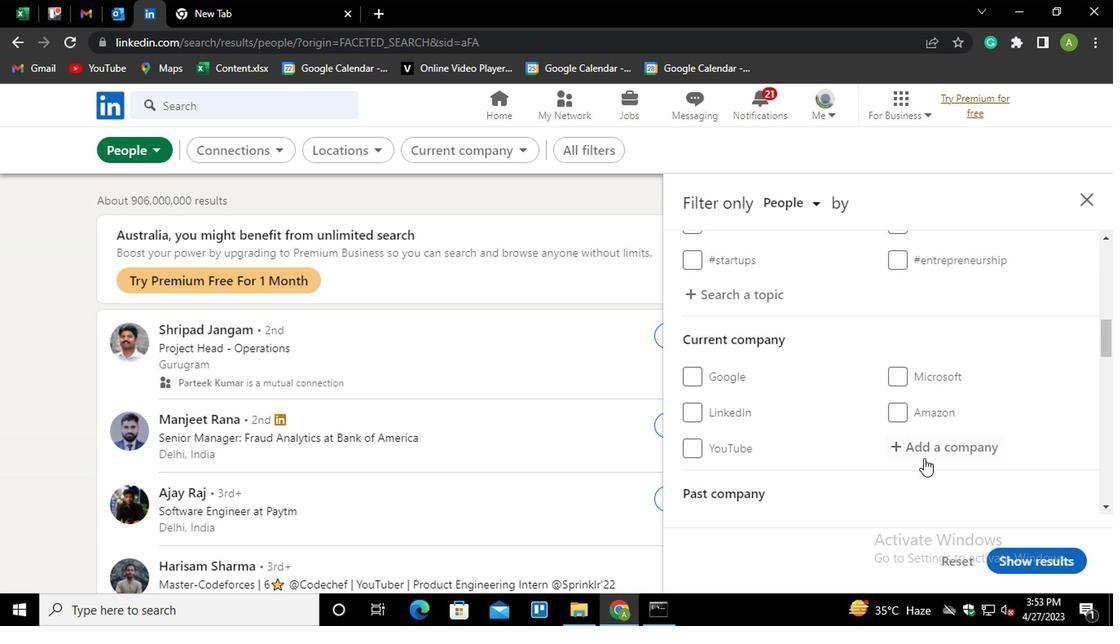 
Action: Mouse pressed left at (915, 443)
Screenshot: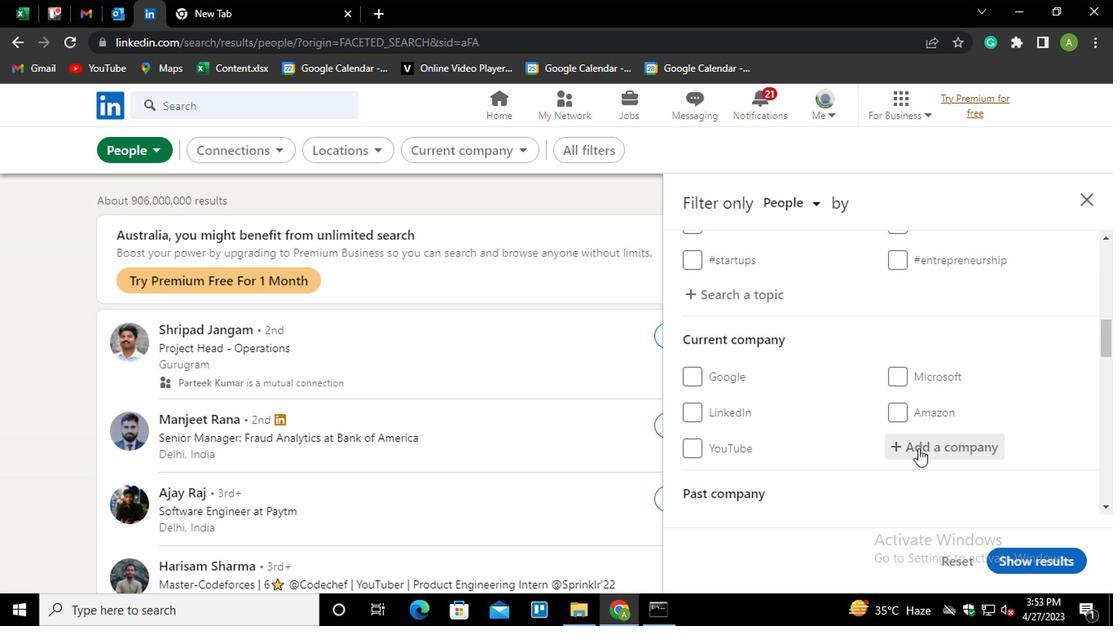 
Action: Mouse moved to (915, 443)
Screenshot: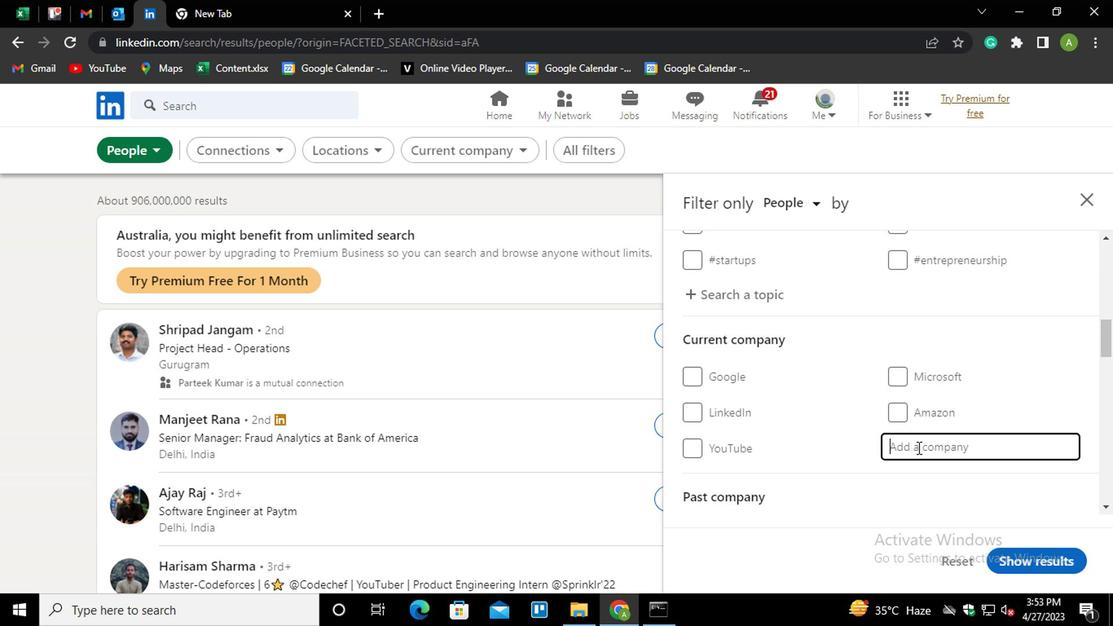 
Action: Key pressed <Key.shift>V<Key.shift><Key.shift><Key.shift>BEYOND<Key.down><Key.enter>
Screenshot: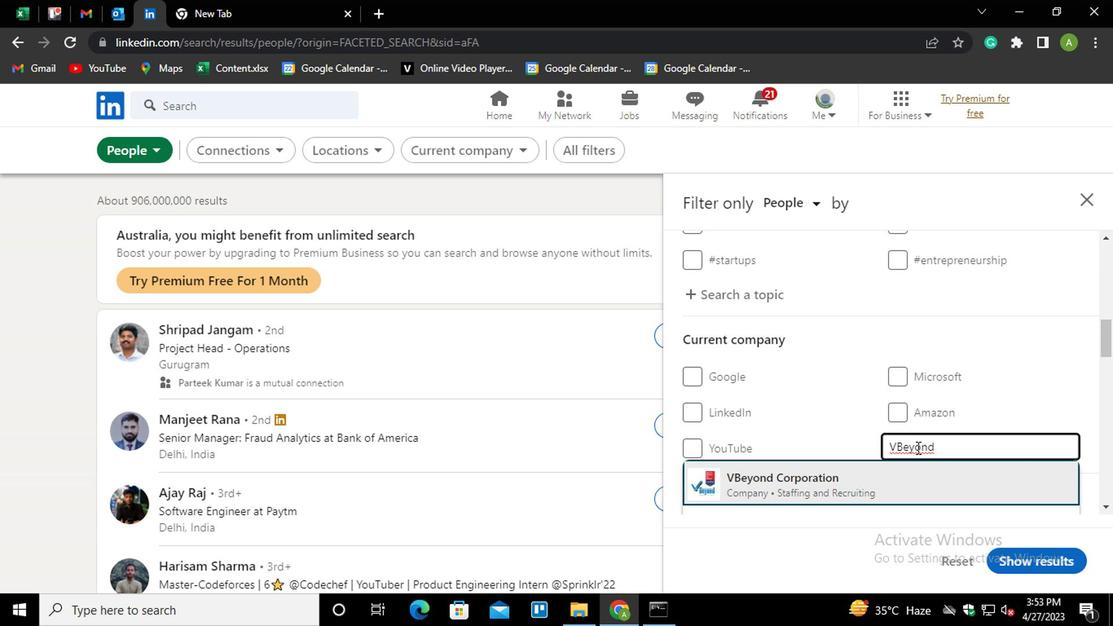
Action: Mouse scrolled (915, 443) with delta (0, 0)
Screenshot: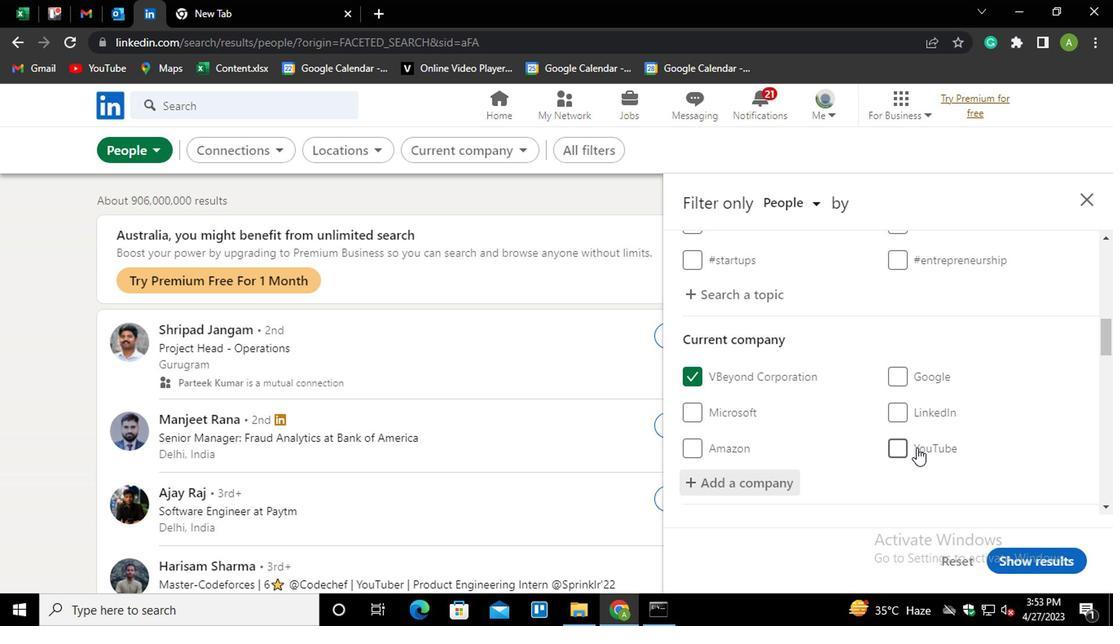 
Action: Mouse moved to (916, 441)
Screenshot: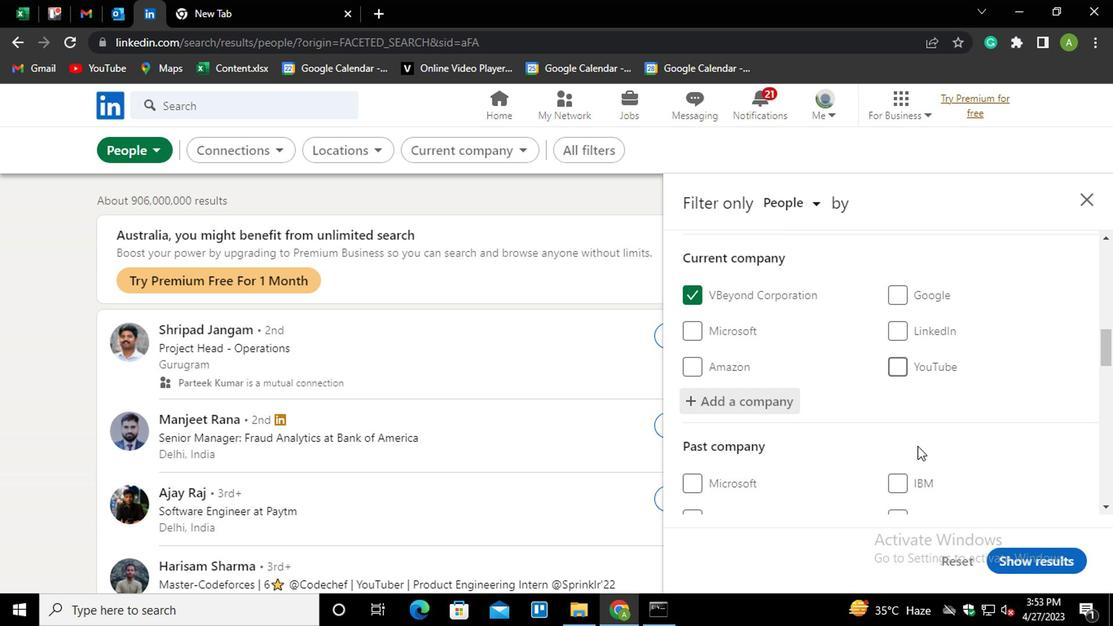 
Action: Mouse scrolled (916, 440) with delta (0, 0)
Screenshot: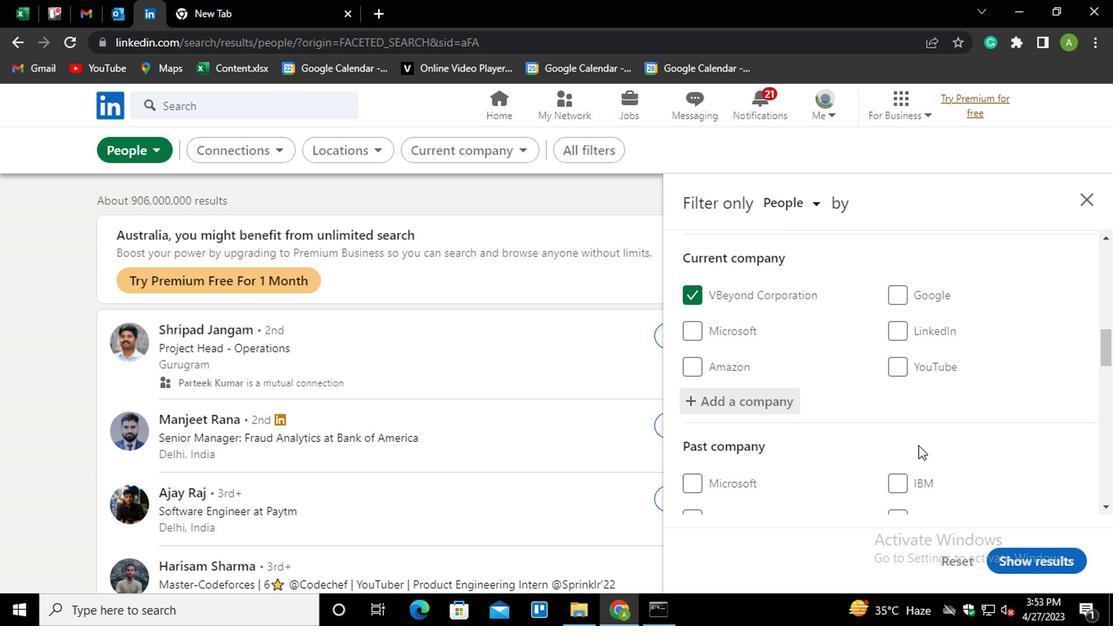 
Action: Mouse scrolled (916, 440) with delta (0, 0)
Screenshot: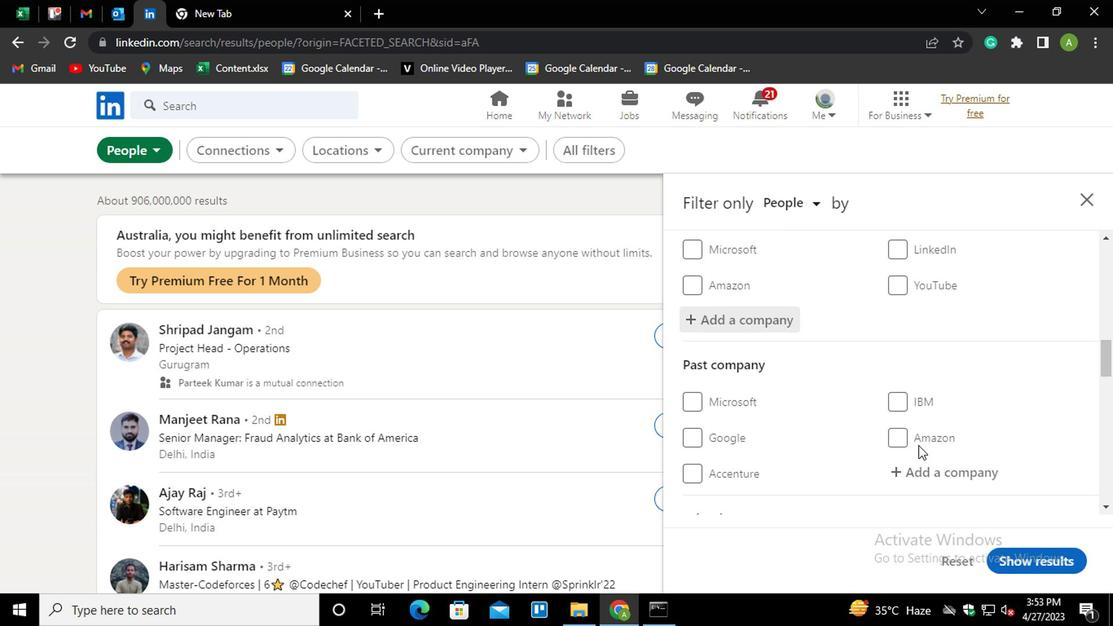 
Action: Mouse scrolled (916, 440) with delta (0, 0)
Screenshot: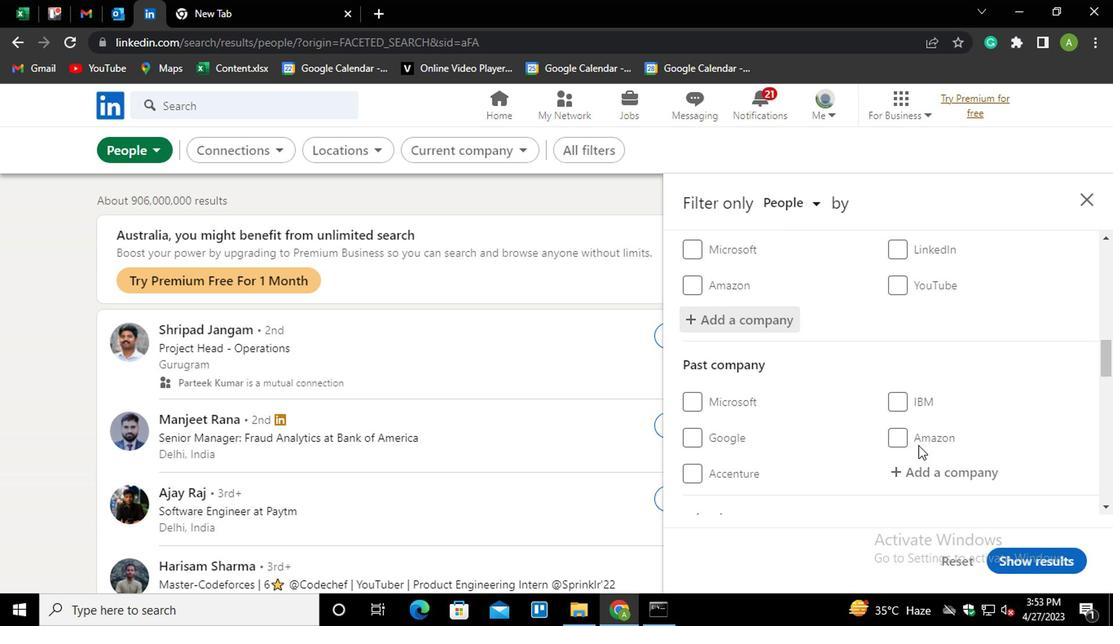 
Action: Mouse scrolled (916, 440) with delta (0, 0)
Screenshot: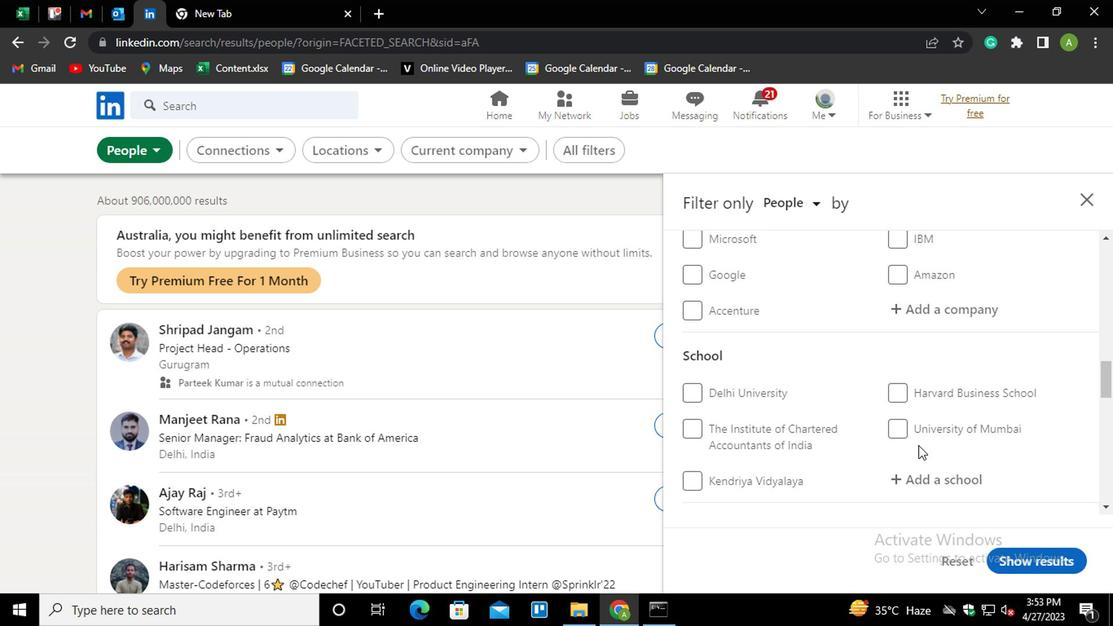 
Action: Mouse moved to (915, 394)
Screenshot: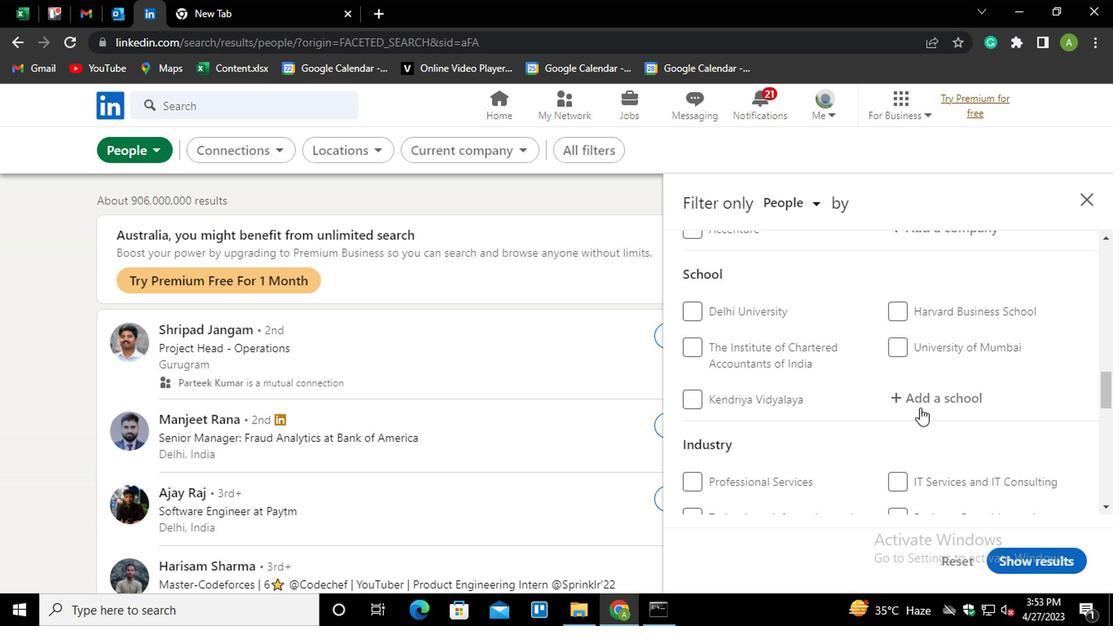 
Action: Mouse pressed left at (915, 394)
Screenshot: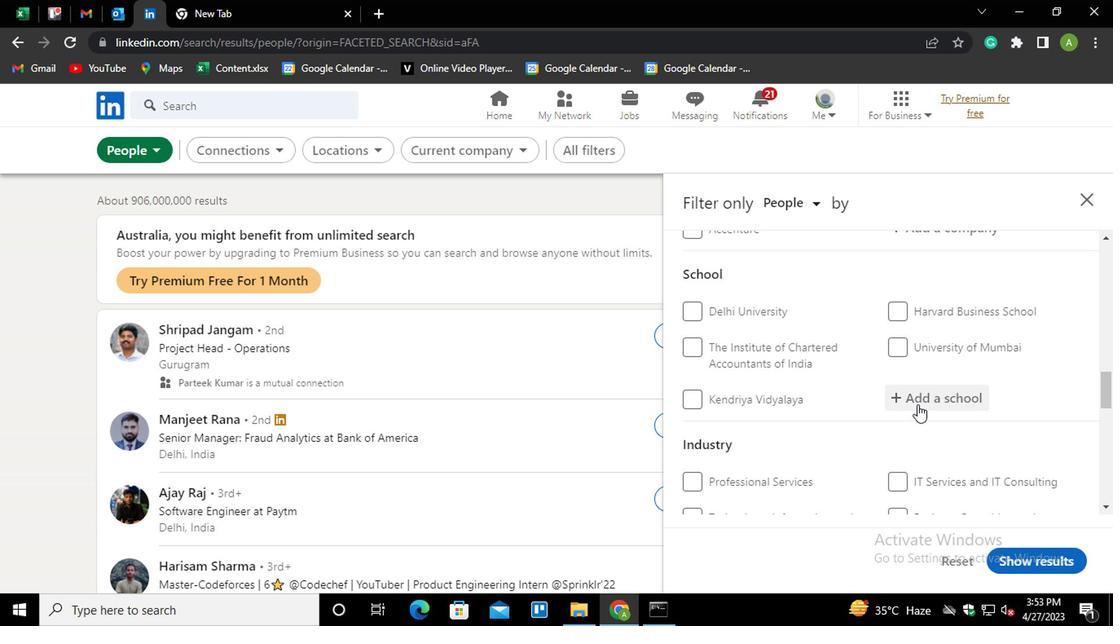 
Action: Mouse moved to (910, 394)
Screenshot: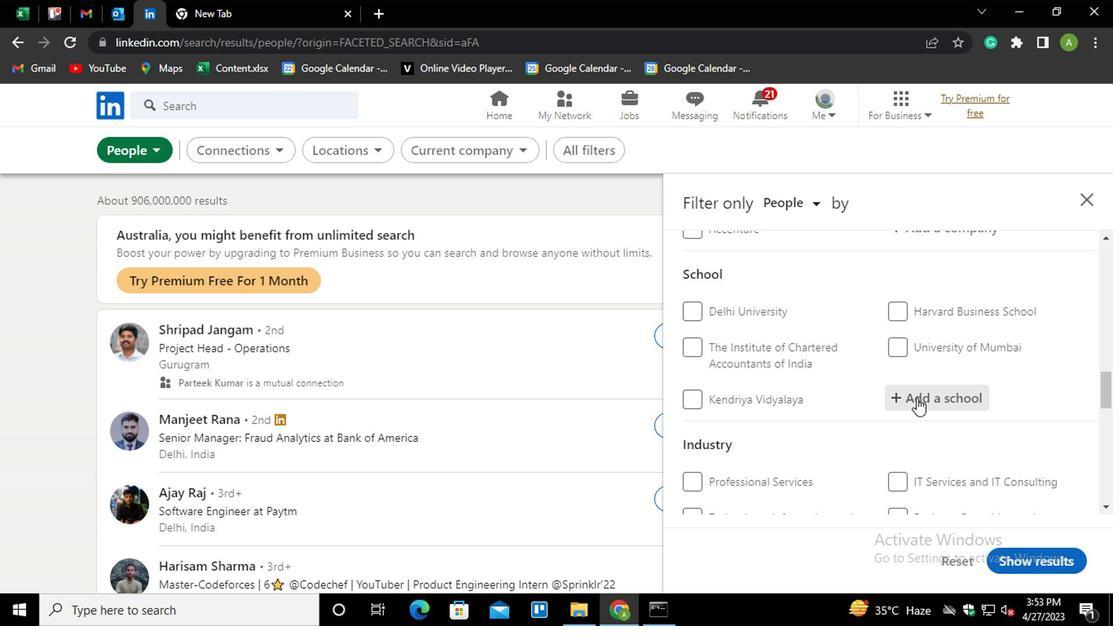 
Action: Key pressed <Key.shift>OSMANI<Key.down><Key.enter>
Screenshot: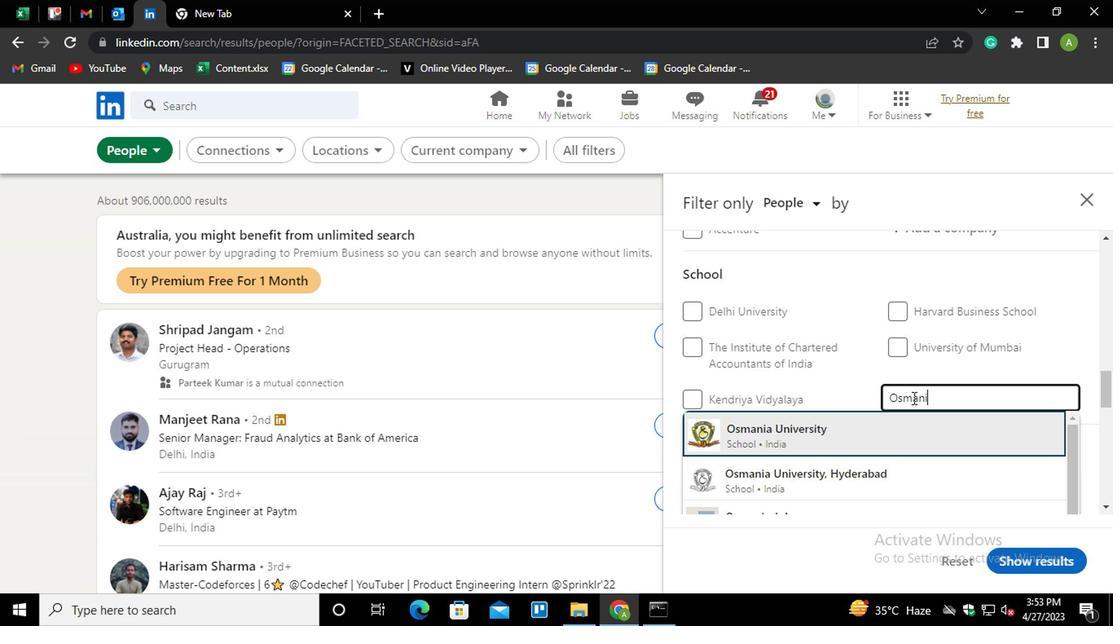 
Action: Mouse scrolled (910, 394) with delta (0, 0)
Screenshot: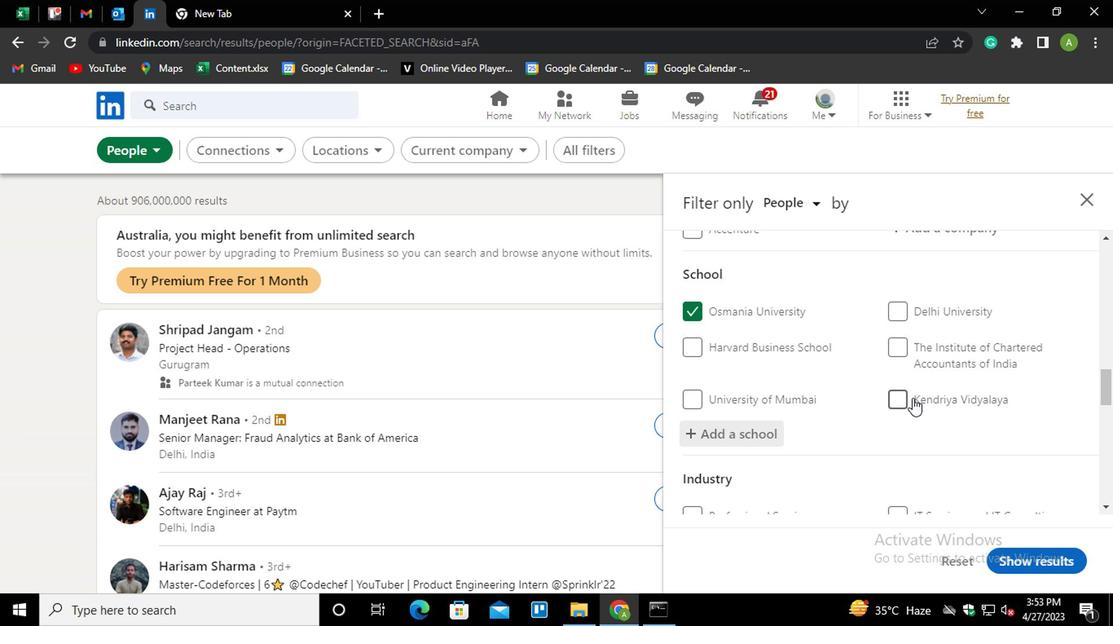 
Action: Mouse moved to (910, 394)
Screenshot: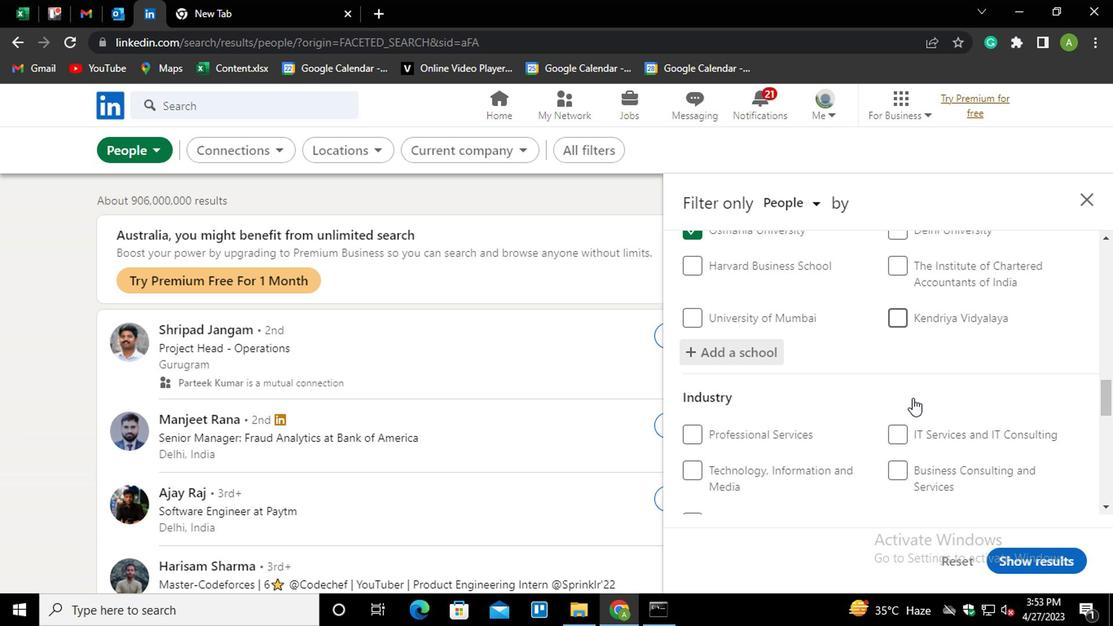 
Action: Mouse scrolled (910, 394) with delta (0, 0)
Screenshot: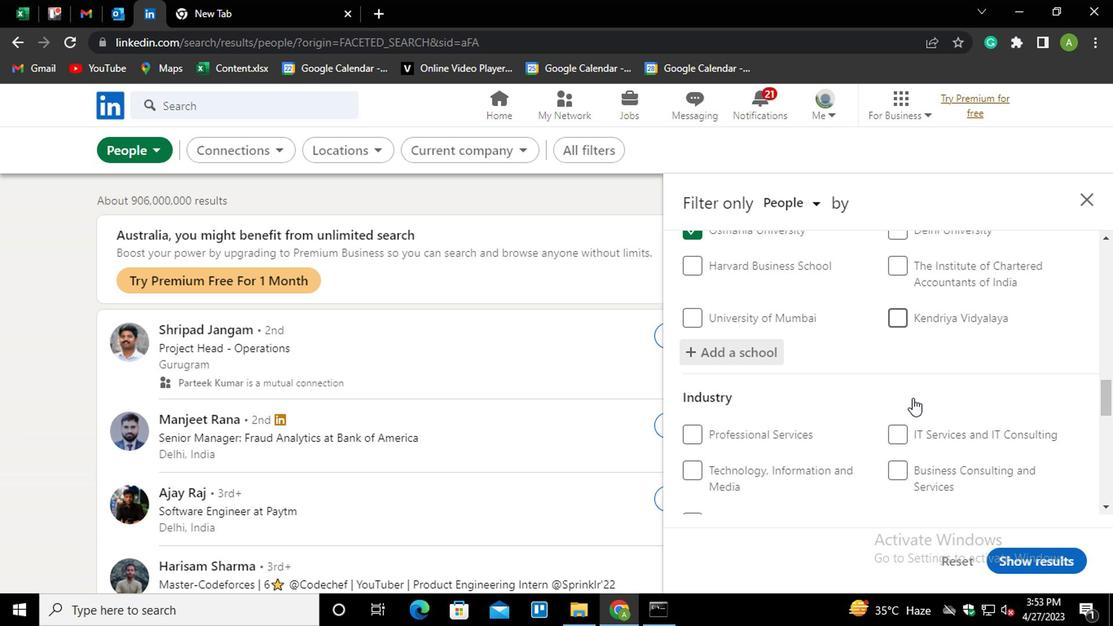 
Action: Mouse moved to (919, 434)
Screenshot: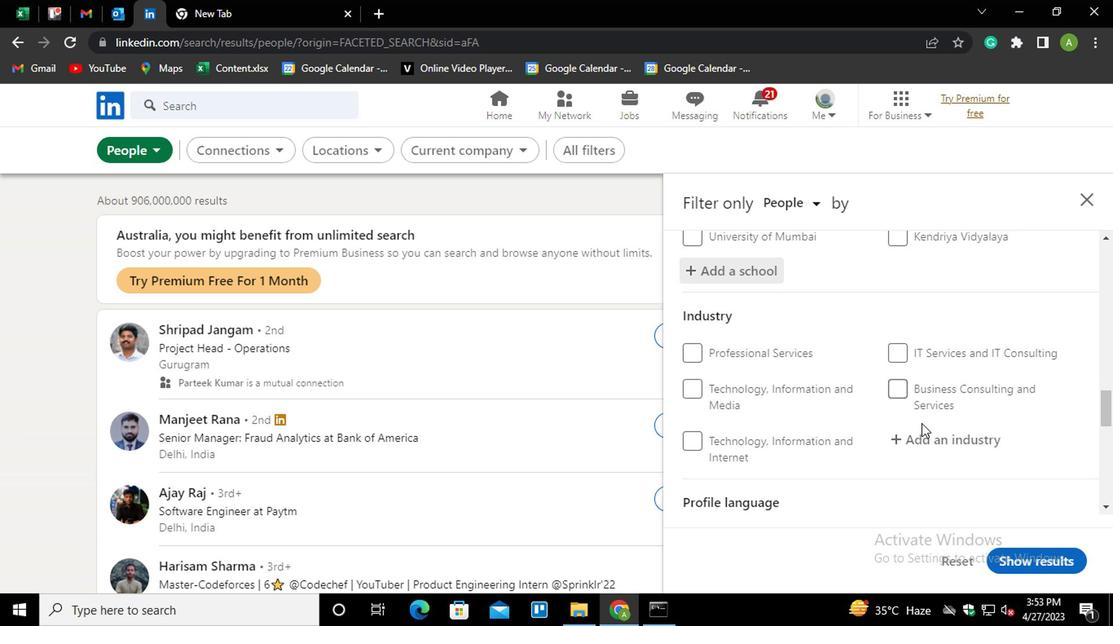 
Action: Mouse pressed left at (919, 434)
Screenshot: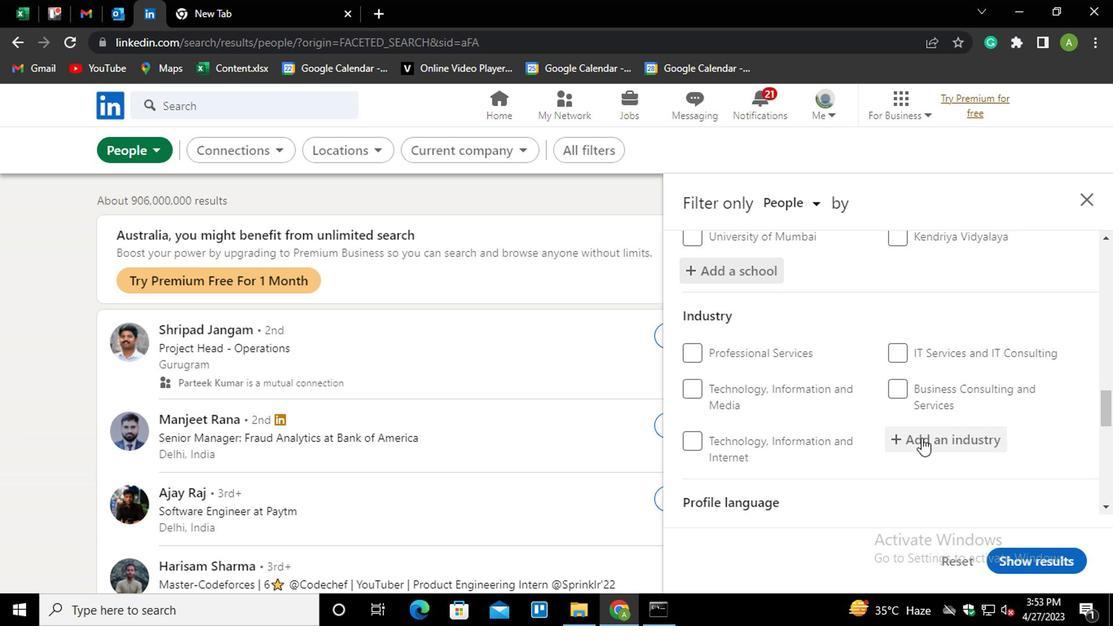 
Action: Mouse moved to (902, 447)
Screenshot: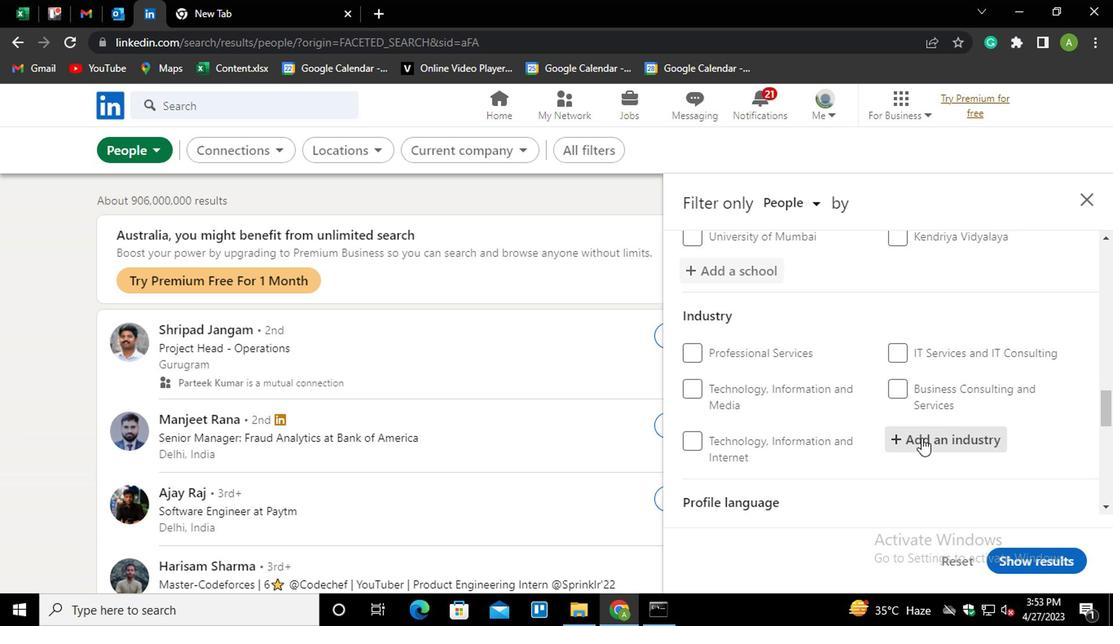 
Action: Key pressed <Key.shift>URBAN<Key.down><Key.down><Key.enter>
Screenshot: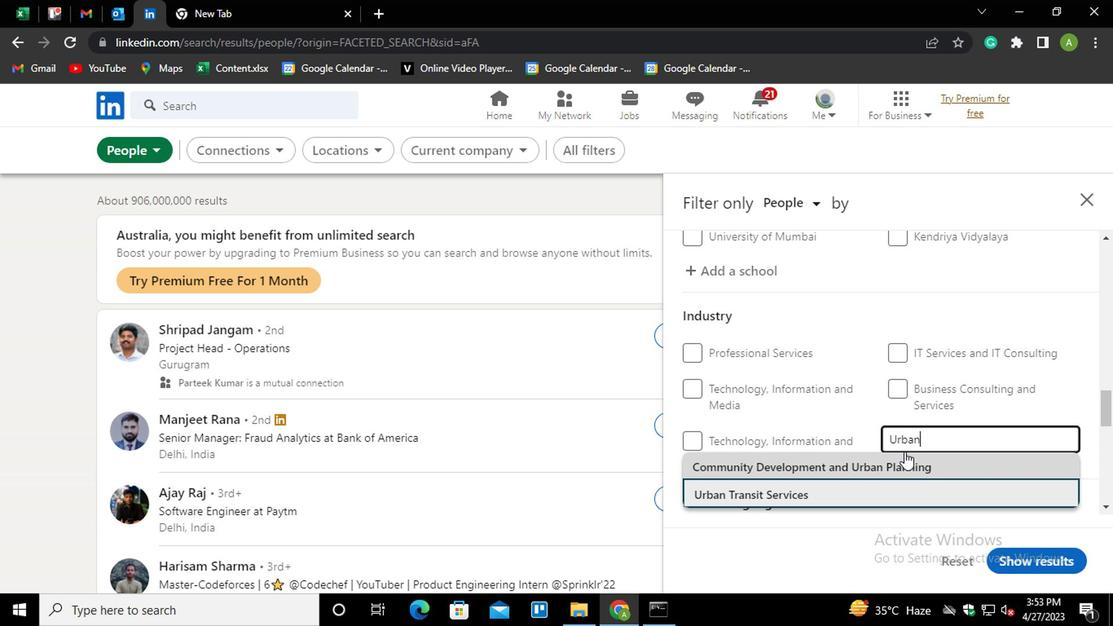 
Action: Mouse scrolled (902, 446) with delta (0, -1)
Screenshot: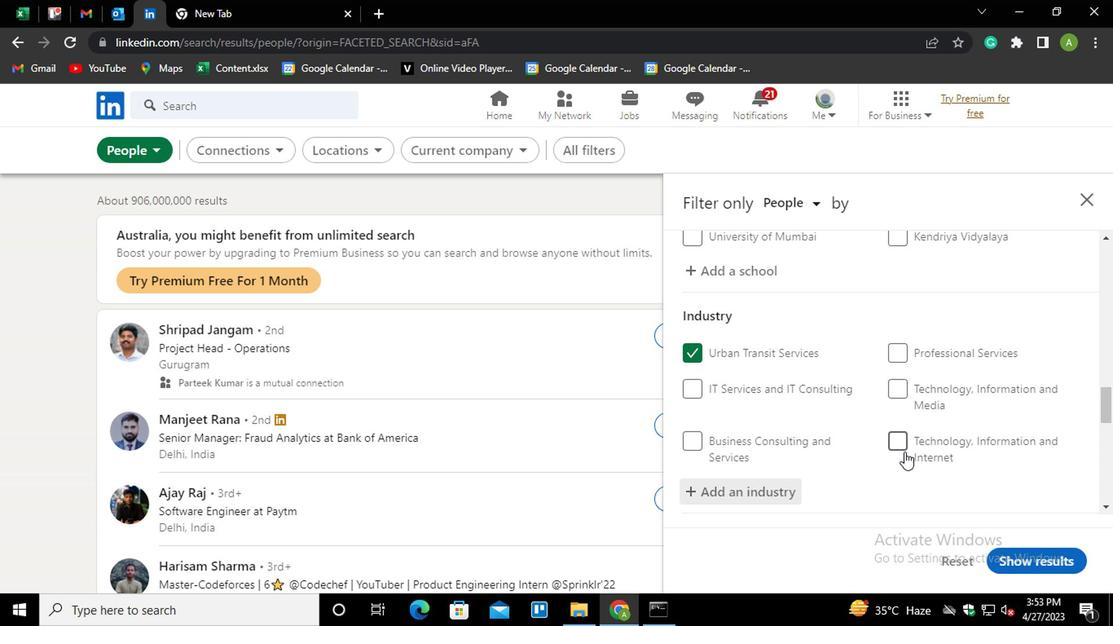 
Action: Mouse scrolled (902, 446) with delta (0, -1)
Screenshot: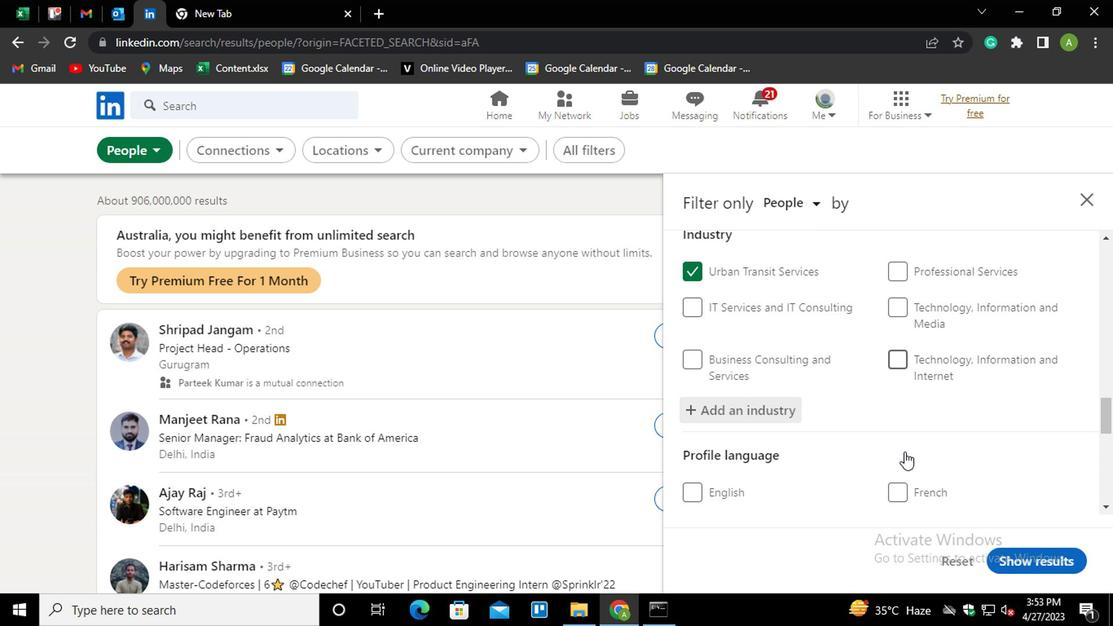 
Action: Mouse scrolled (902, 446) with delta (0, -1)
Screenshot: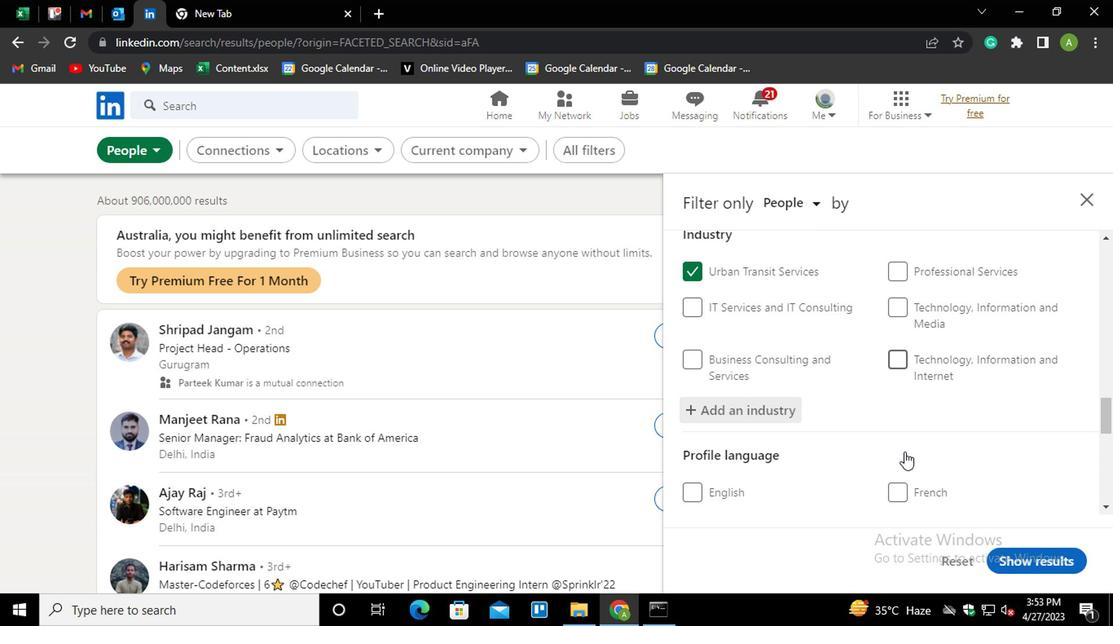 
Action: Mouse moved to (901, 448)
Screenshot: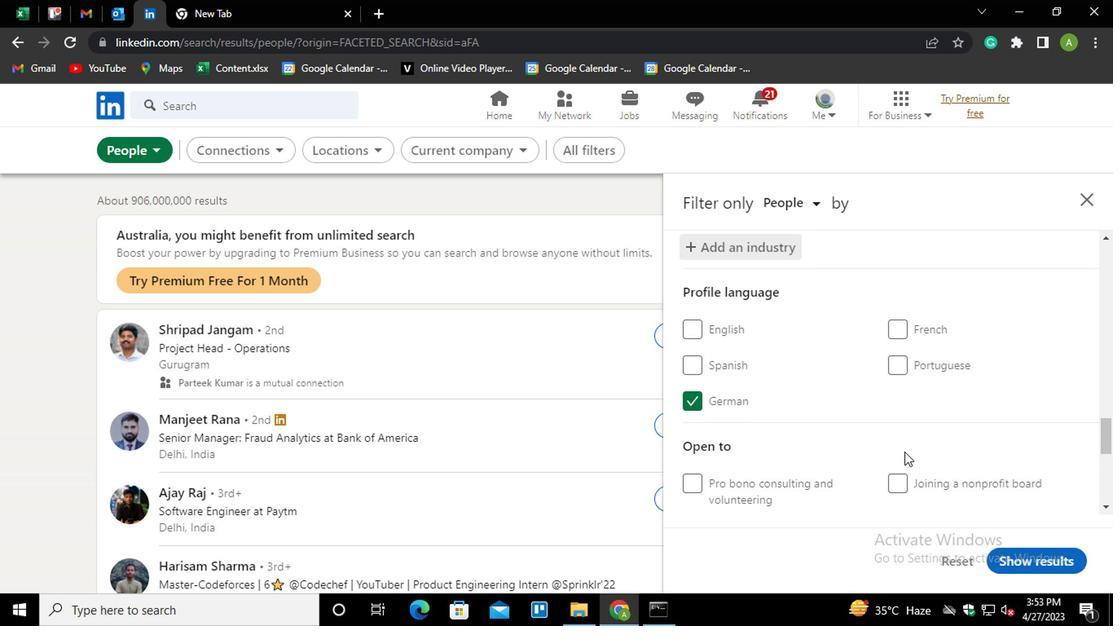
Action: Mouse scrolled (901, 447) with delta (0, 0)
Screenshot: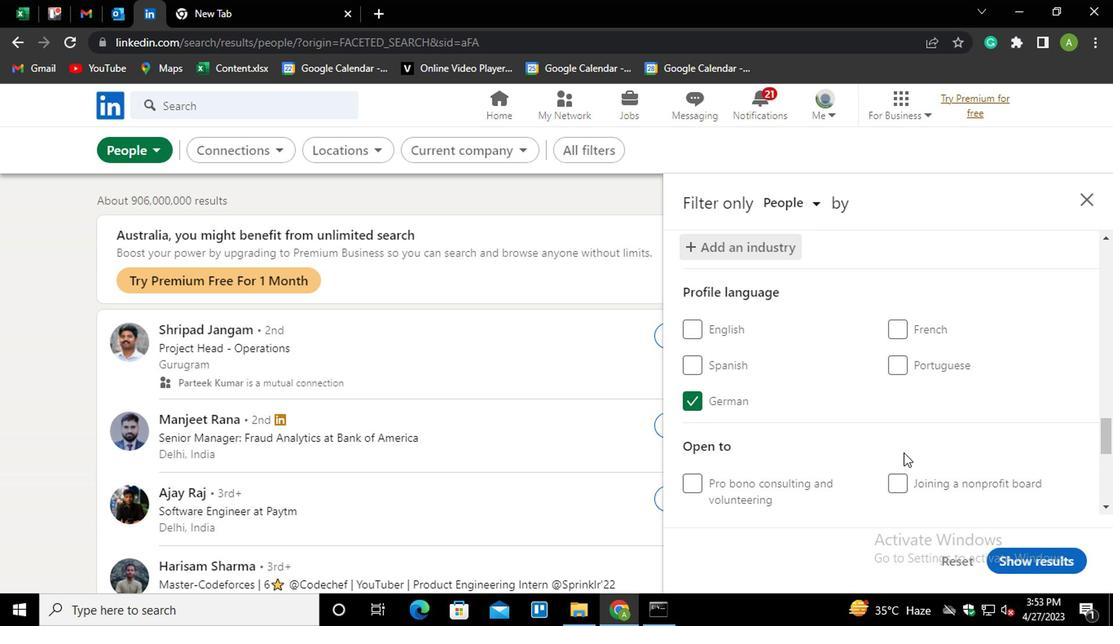 
Action: Mouse scrolled (901, 447) with delta (0, 0)
Screenshot: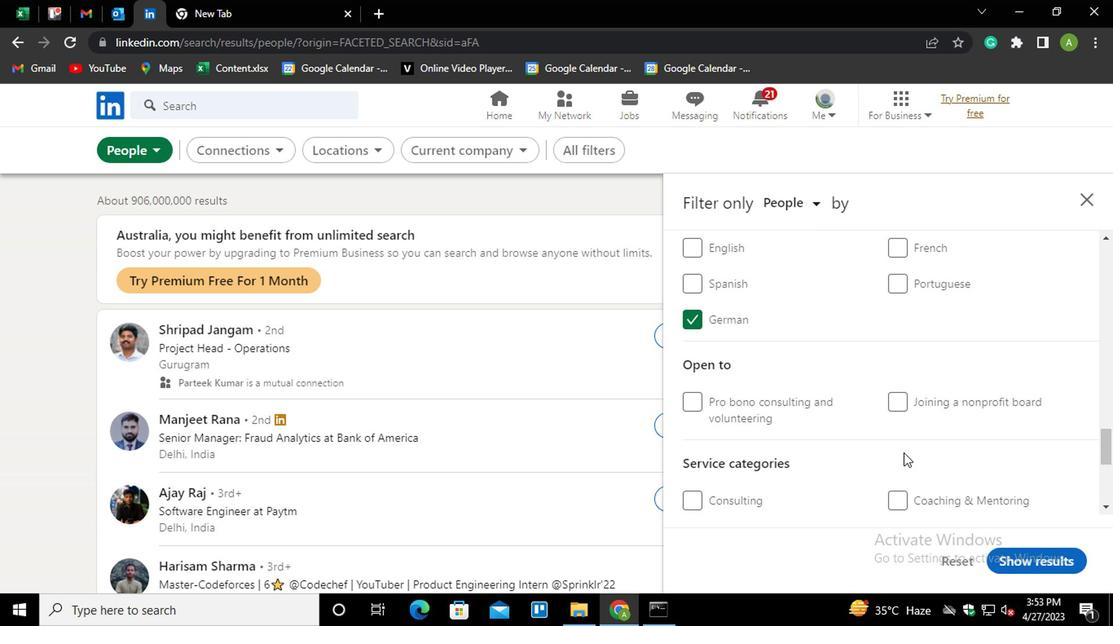 
Action: Mouse scrolled (901, 447) with delta (0, 0)
Screenshot: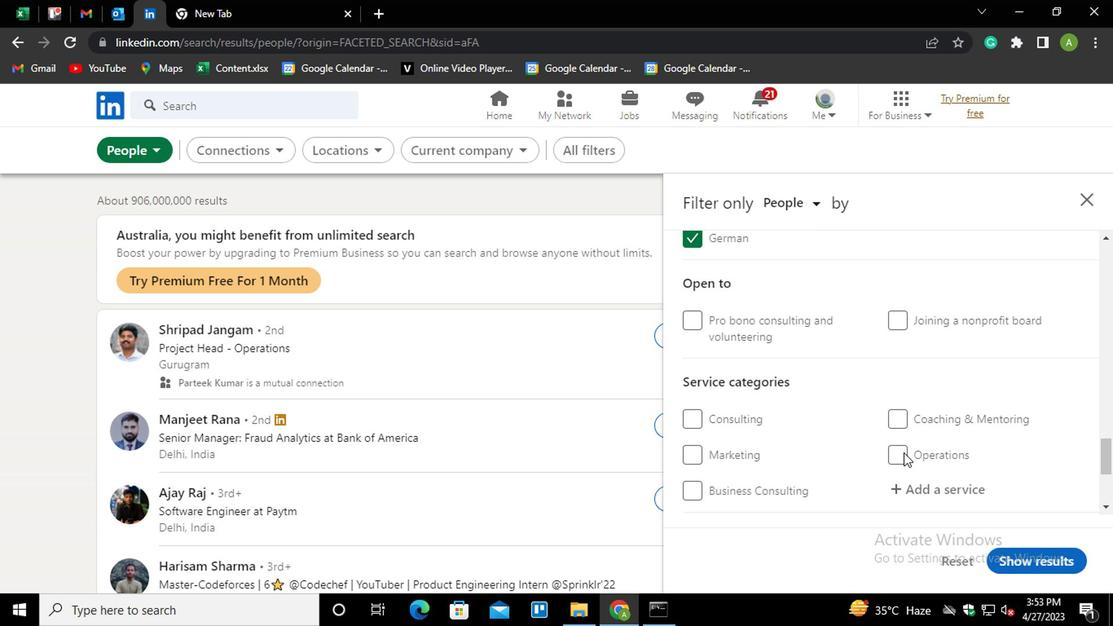 
Action: Mouse moved to (913, 398)
Screenshot: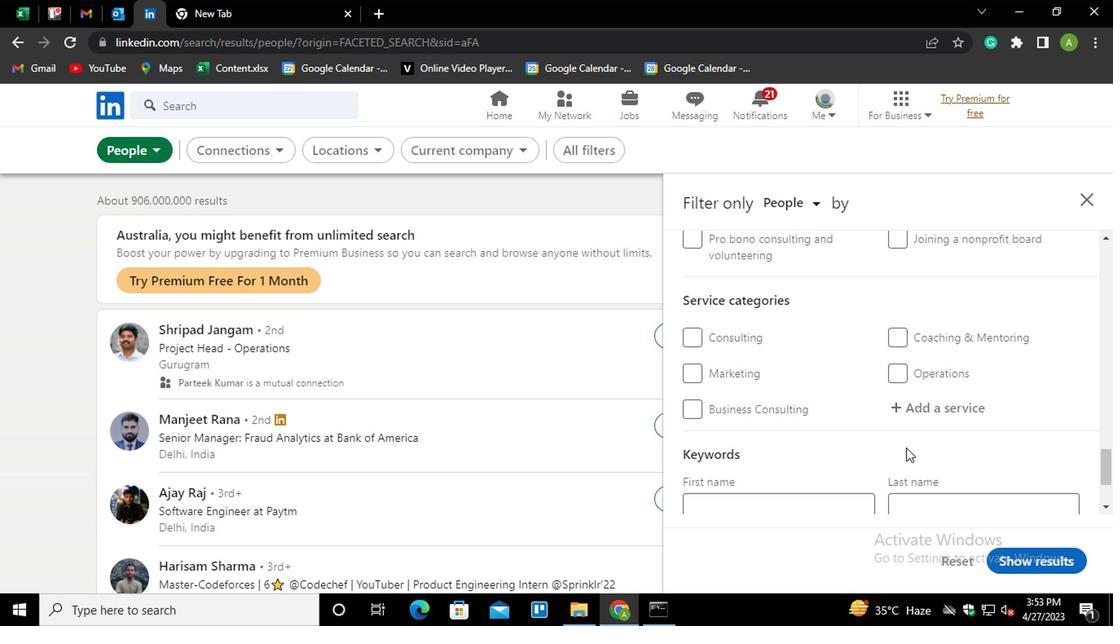 
Action: Mouse pressed left at (913, 398)
Screenshot: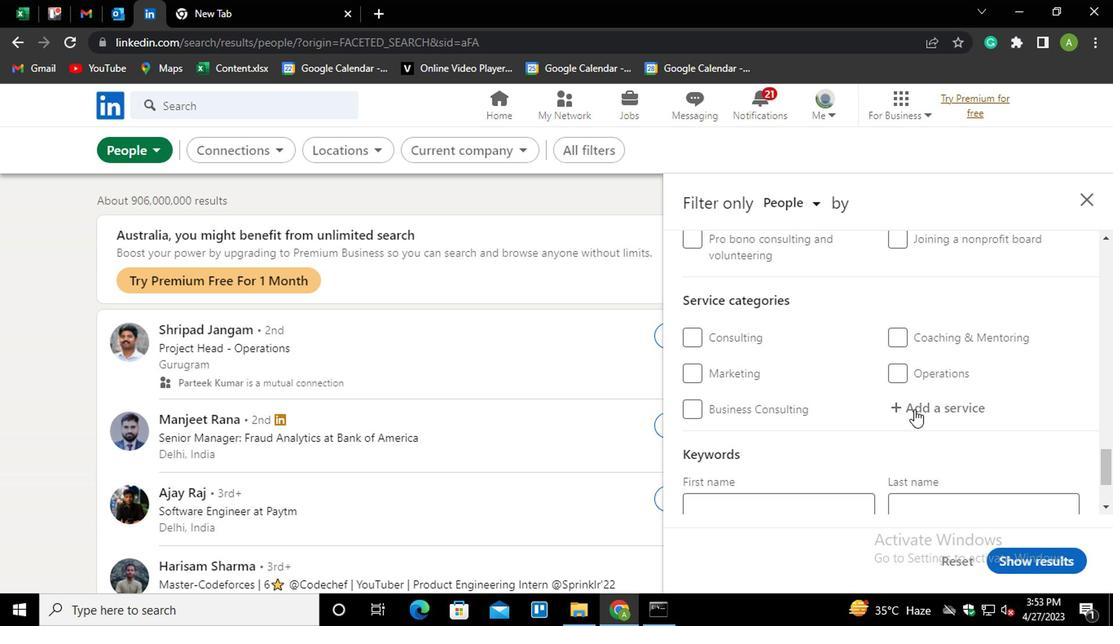 
Action: Key pressed <Key.shift>GHOST<Key.down><Key.enter>
Screenshot: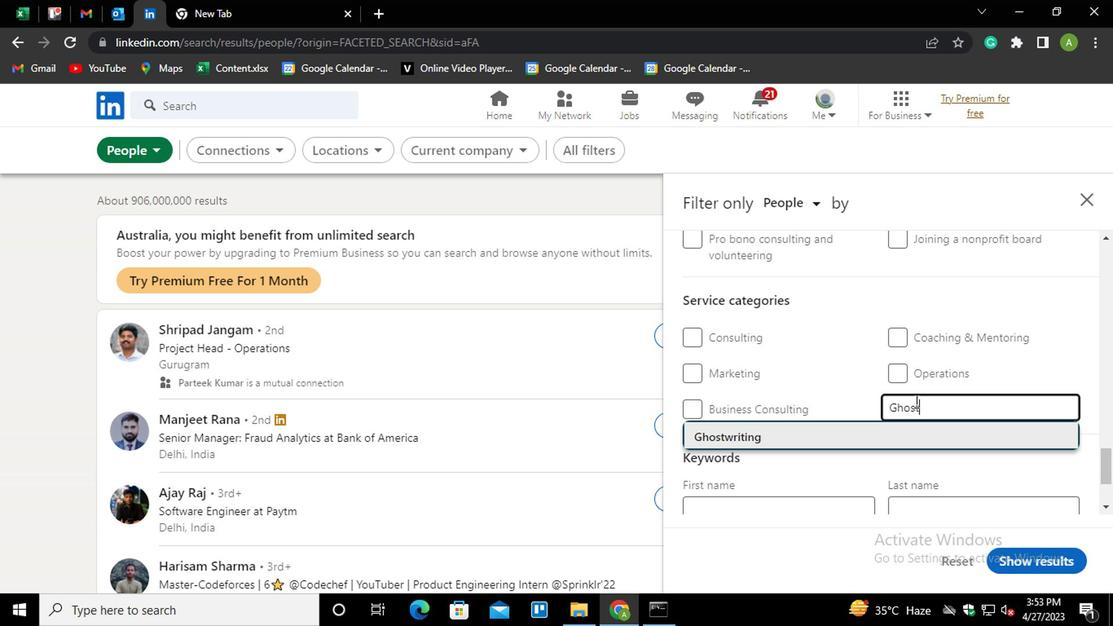 
Action: Mouse scrolled (913, 397) with delta (0, -1)
Screenshot: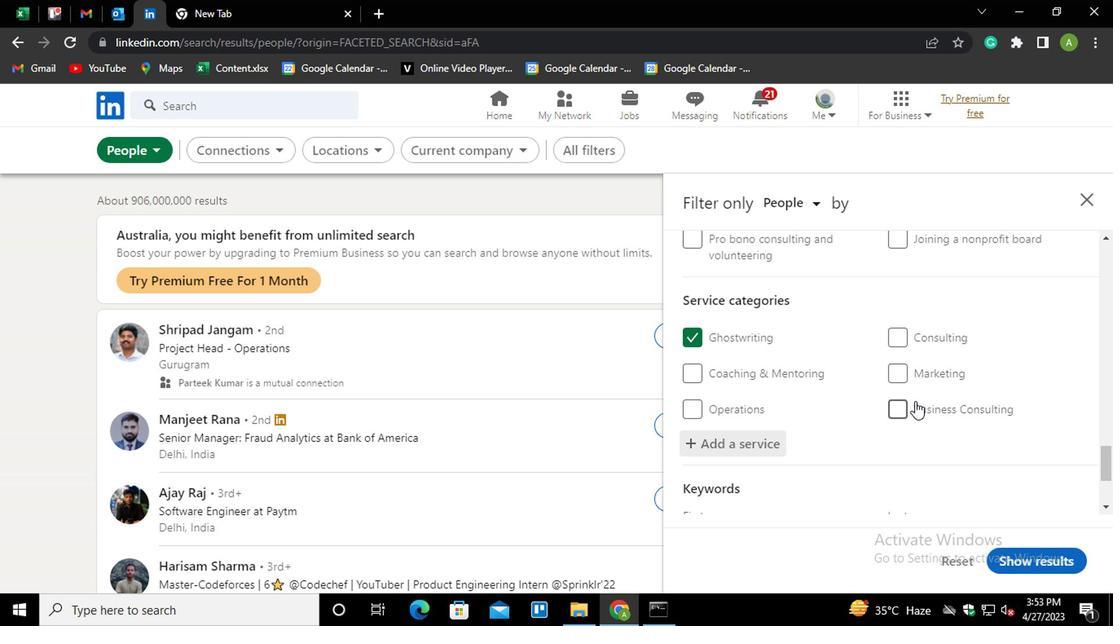 
Action: Mouse scrolled (913, 397) with delta (0, -1)
Screenshot: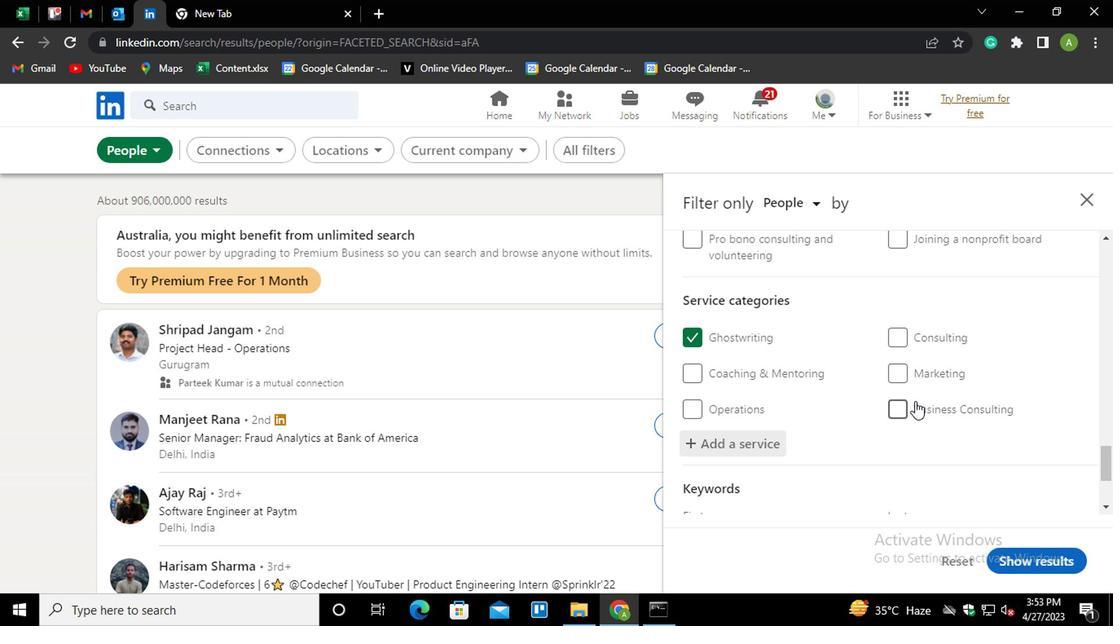 
Action: Mouse scrolled (913, 397) with delta (0, -1)
Screenshot: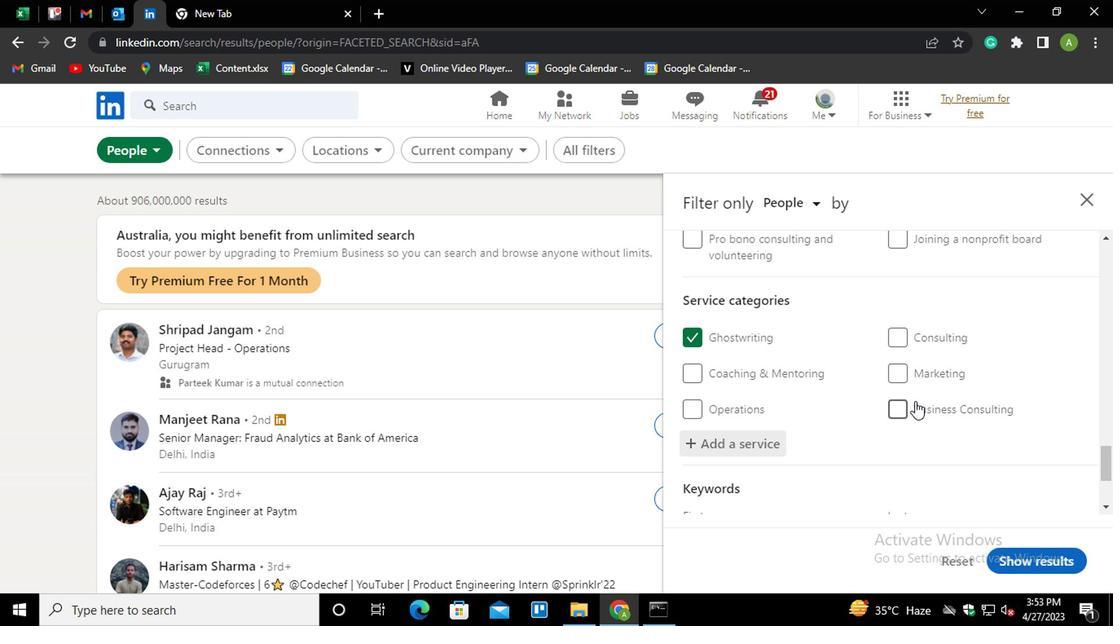 
Action: Mouse scrolled (913, 397) with delta (0, -1)
Screenshot: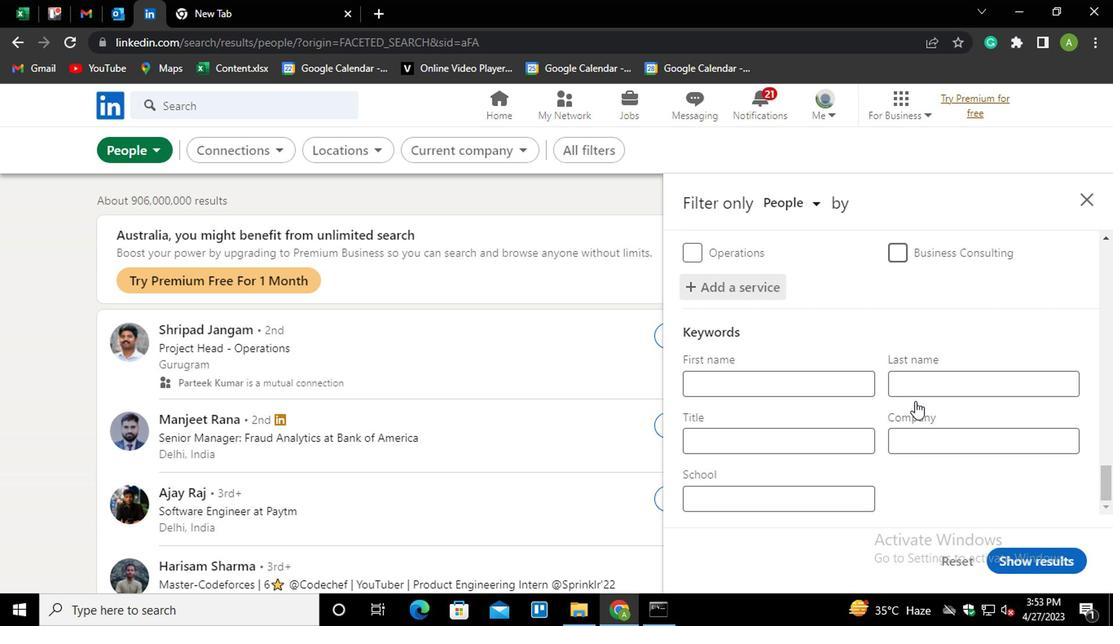 
Action: Mouse moved to (737, 443)
Screenshot: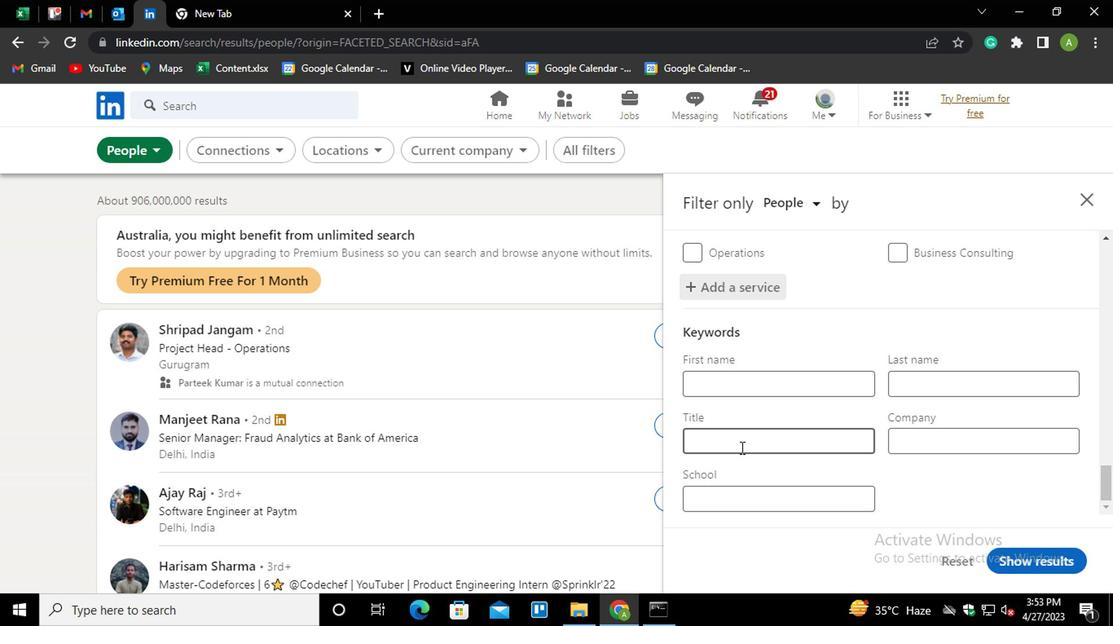 
Action: Mouse pressed left at (737, 443)
Screenshot: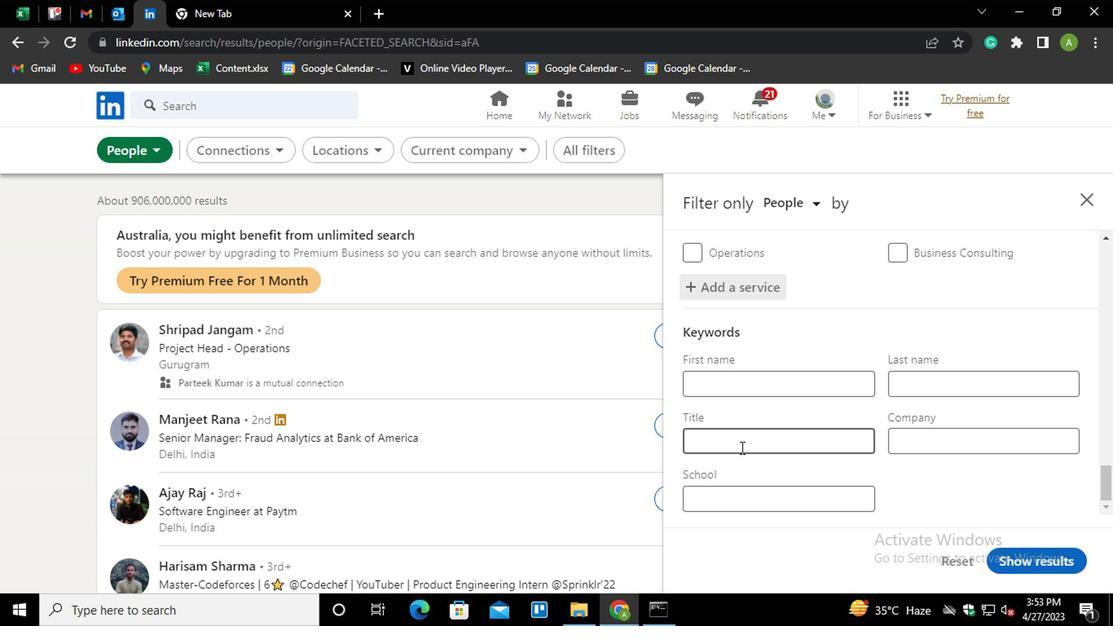 
Action: Key pressed <Key.shift><Key.shift><Key.shift><Key.shift><Key.shift><Key.shift><Key.shift><Key.shift>THERAPIST
Screenshot: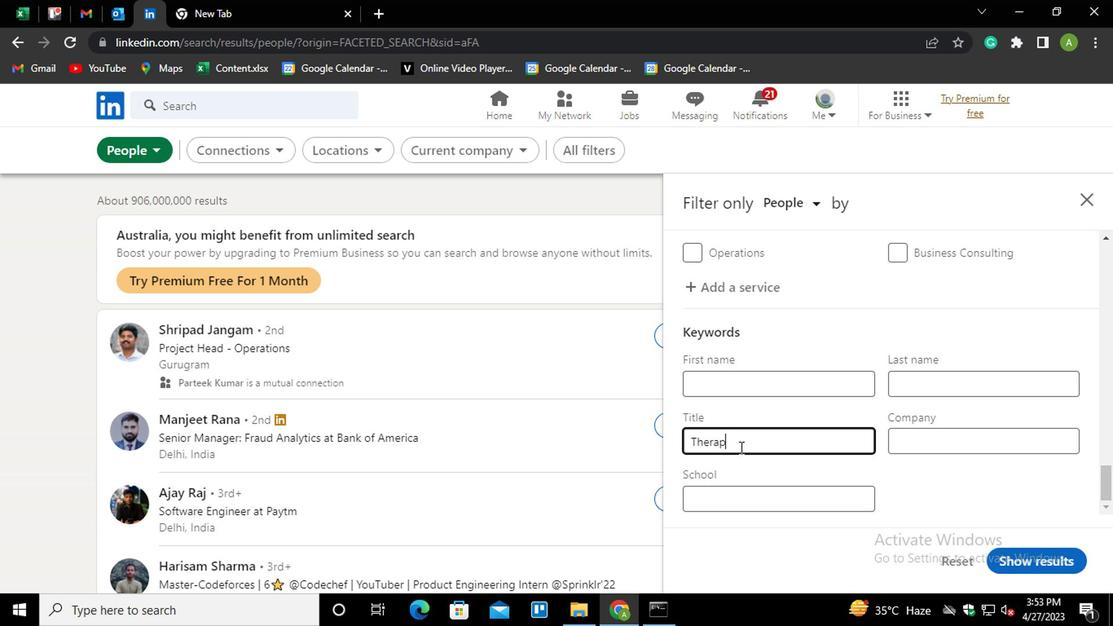 
Action: Mouse moved to (921, 475)
Screenshot: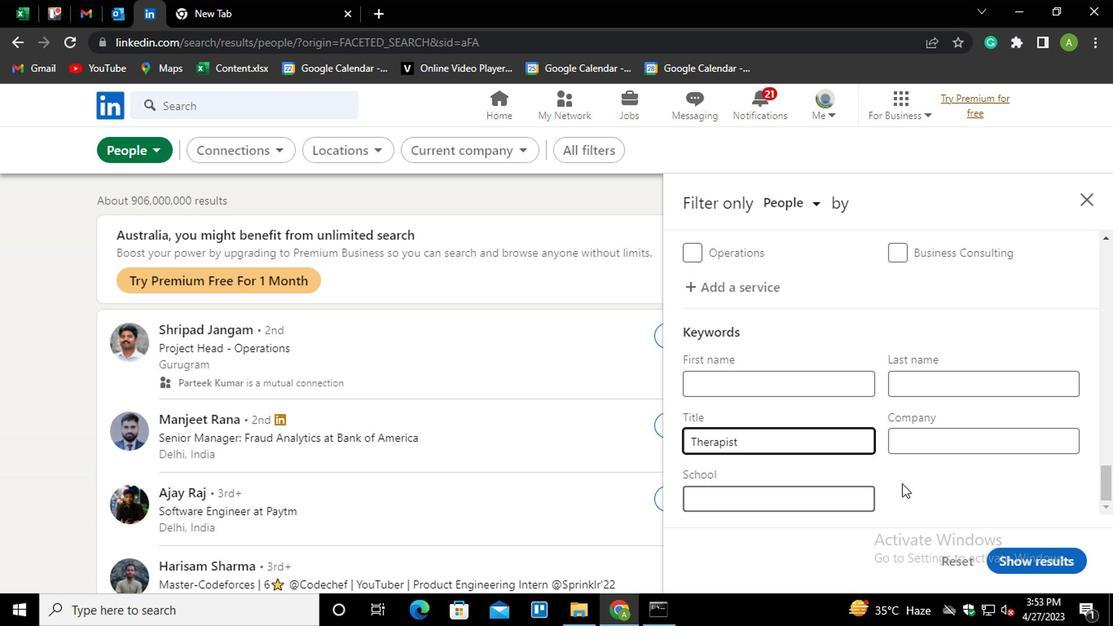 
Action: Mouse pressed left at (921, 475)
Screenshot: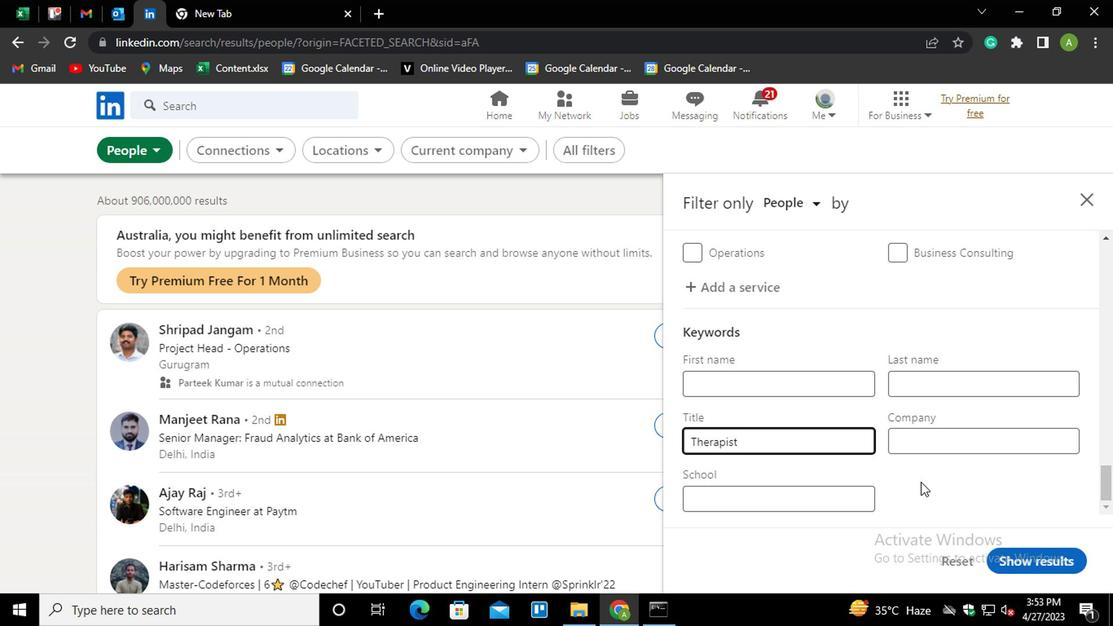 
Action: Mouse moved to (1050, 547)
Screenshot: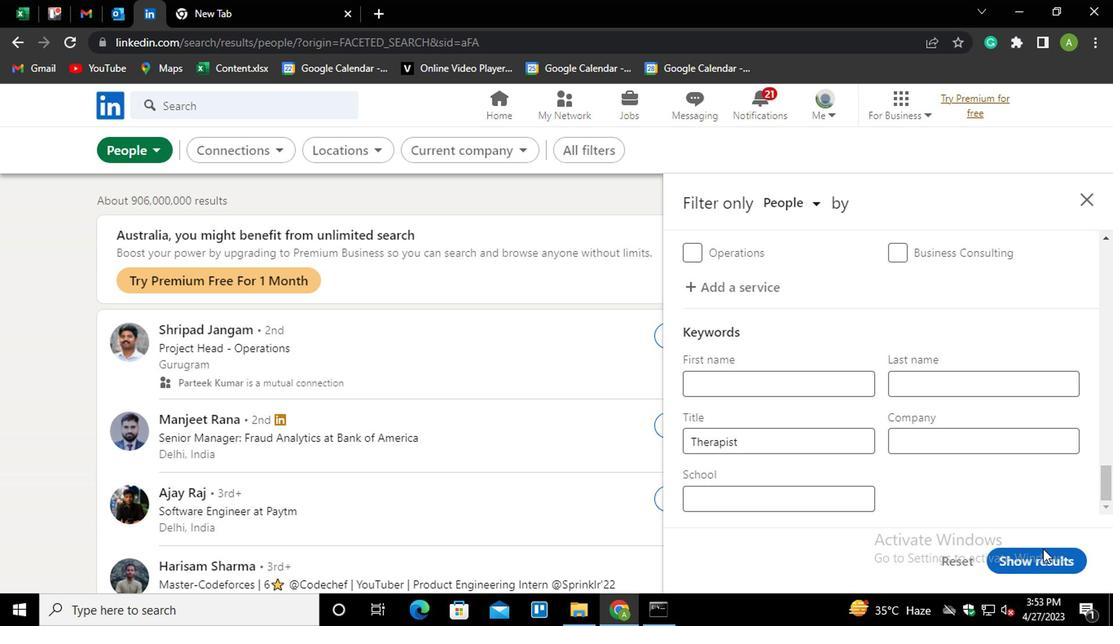 
Action: Mouse pressed left at (1050, 547)
Screenshot: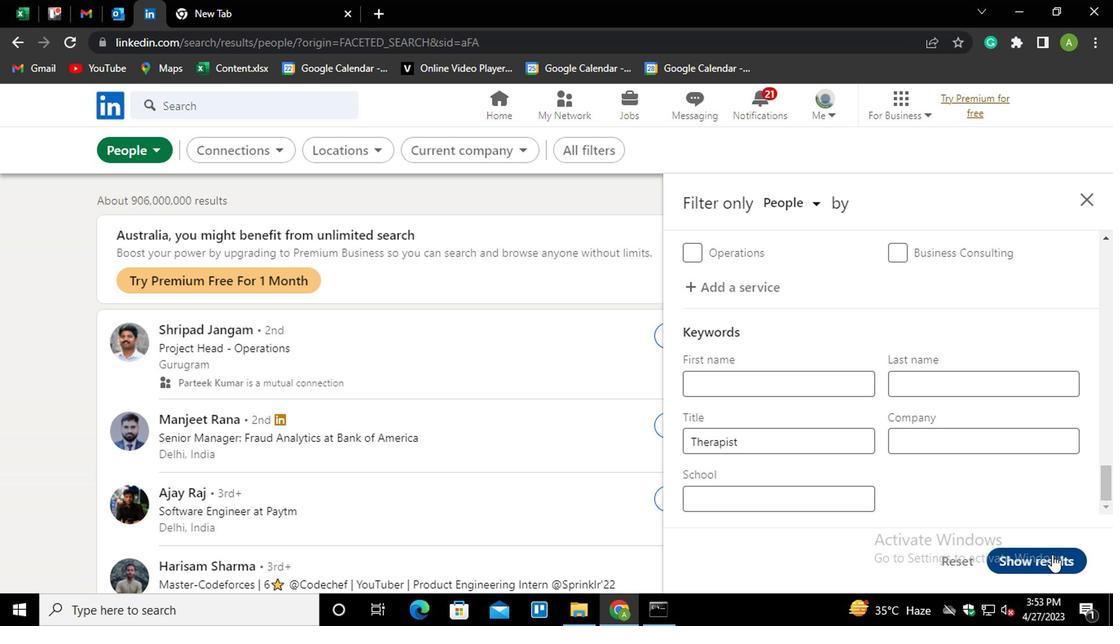 
Action: Mouse moved to (1046, 550)
Screenshot: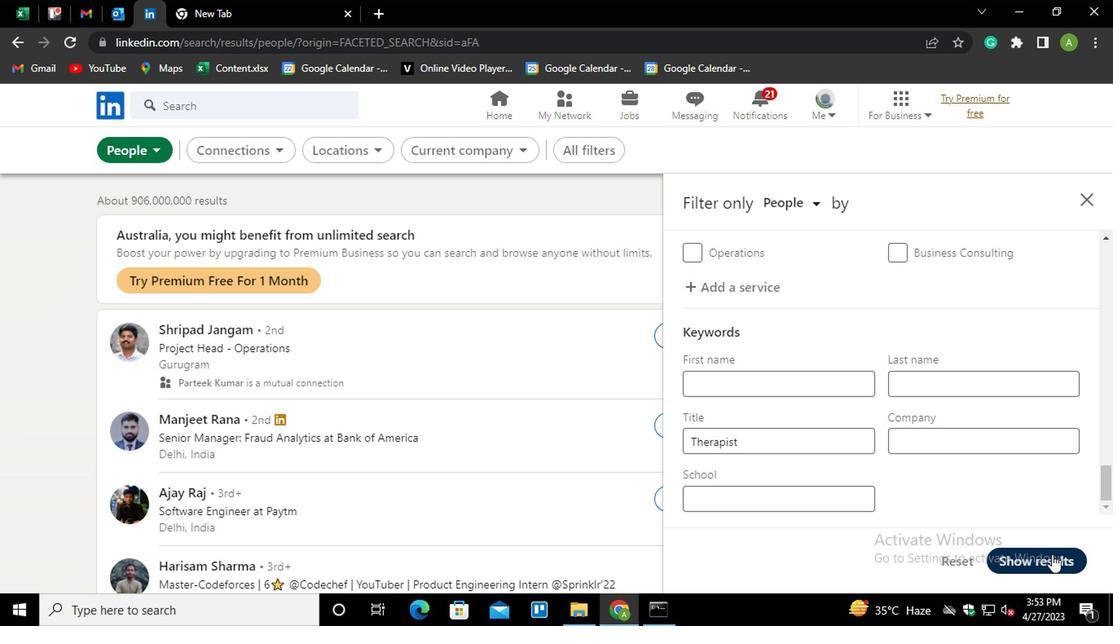 
